 Task: Create a due date automation trigger when advanced on, on the tuesday after a card is due add fields without custom field "Resume" set to a number lower or equal to 1 and greater or equal to 10 at 11:00 AM.
Action: Mouse moved to (1330, 164)
Screenshot: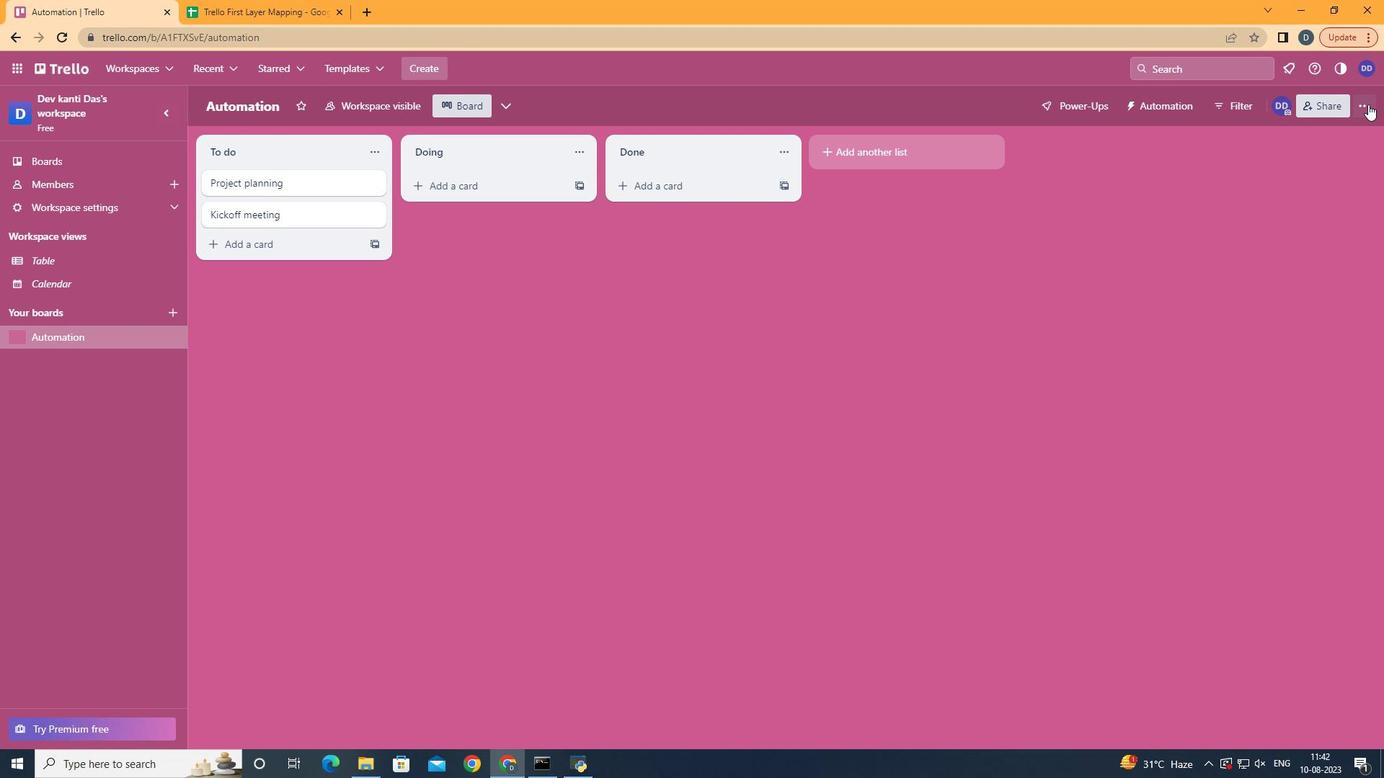 
Action: Mouse pressed left at (1330, 164)
Screenshot: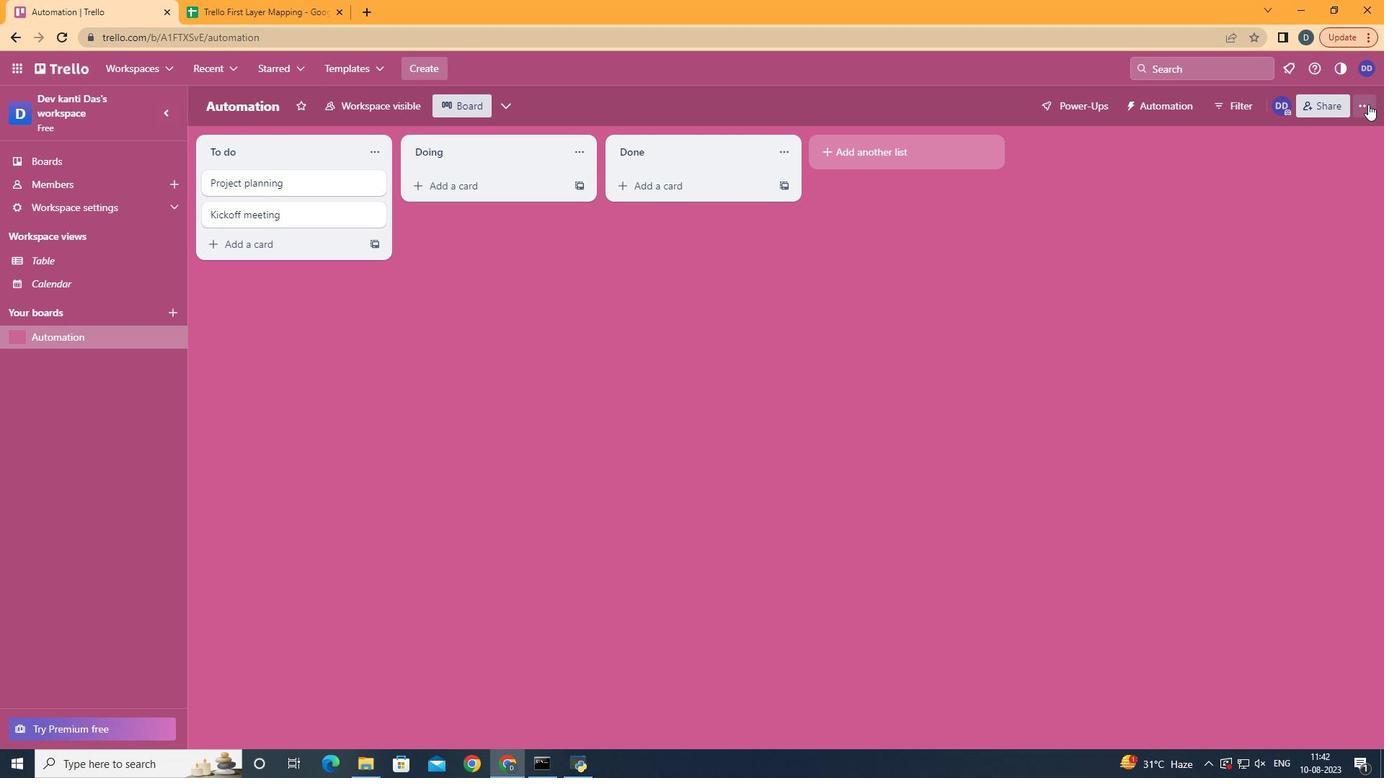 
Action: Mouse moved to (1247, 330)
Screenshot: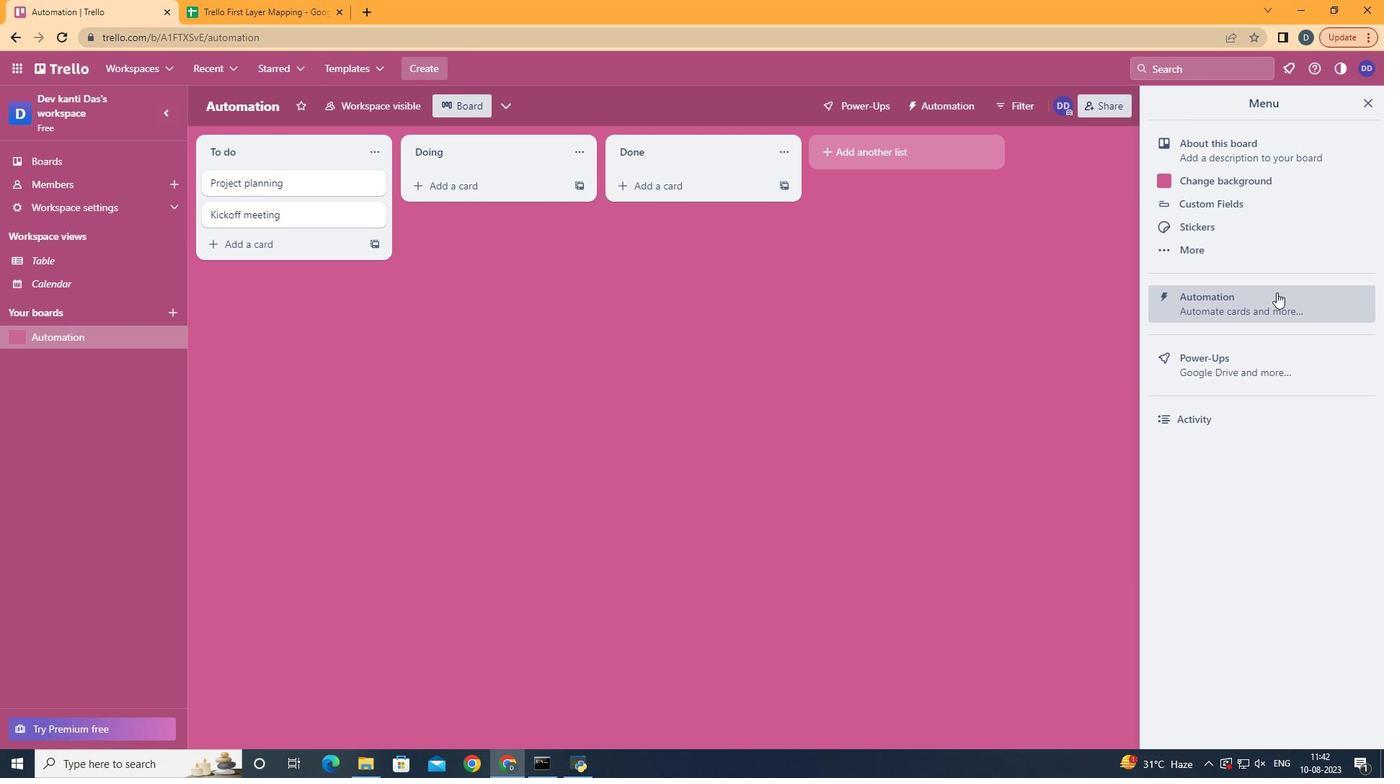 
Action: Mouse pressed left at (1247, 330)
Screenshot: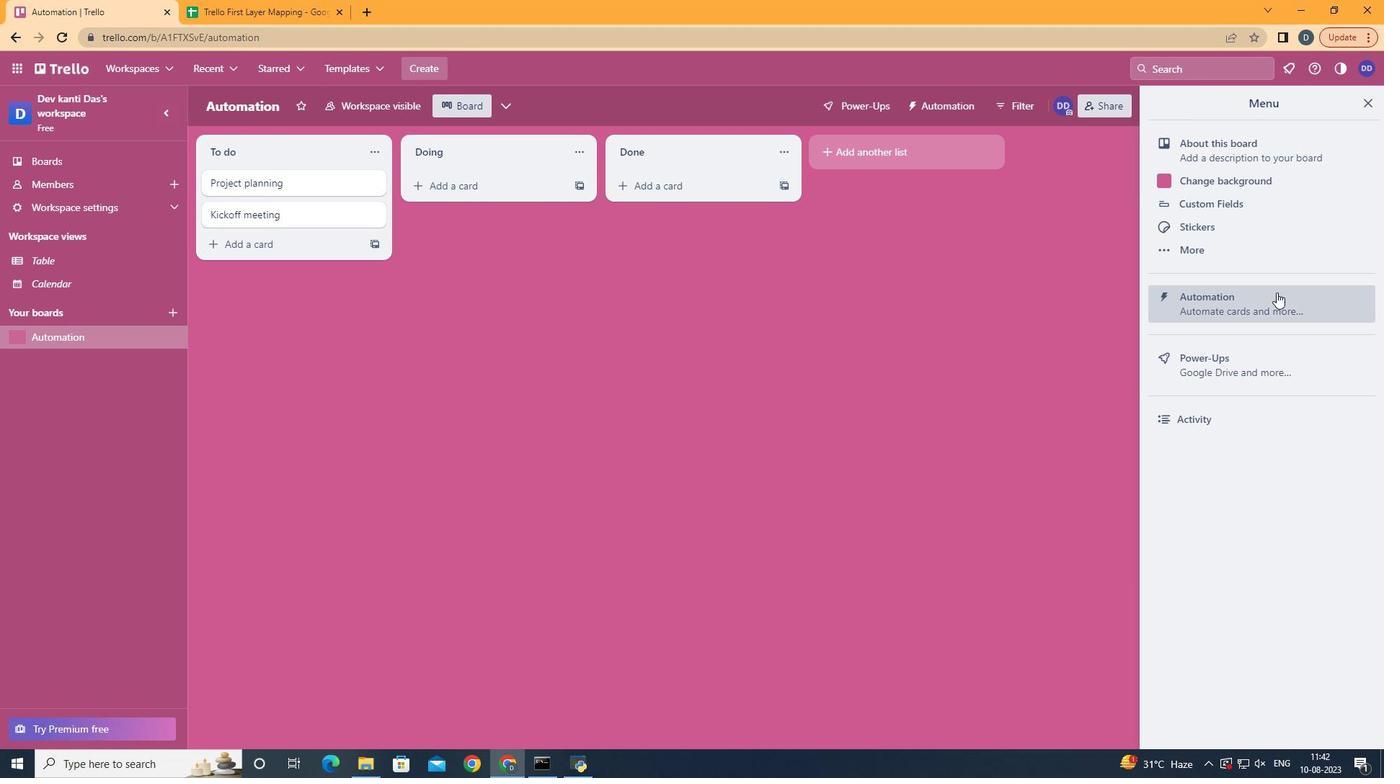 
Action: Mouse moved to (335, 326)
Screenshot: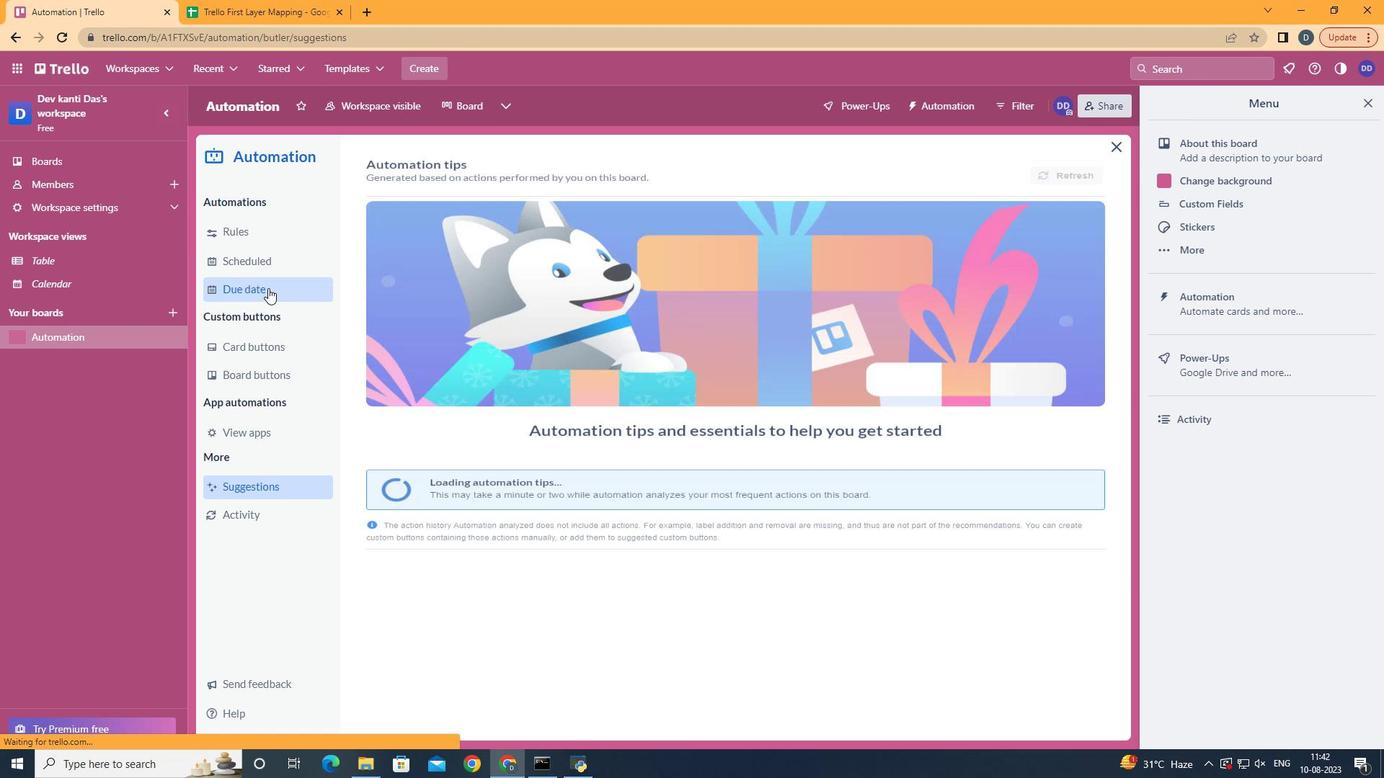 
Action: Mouse pressed left at (335, 326)
Screenshot: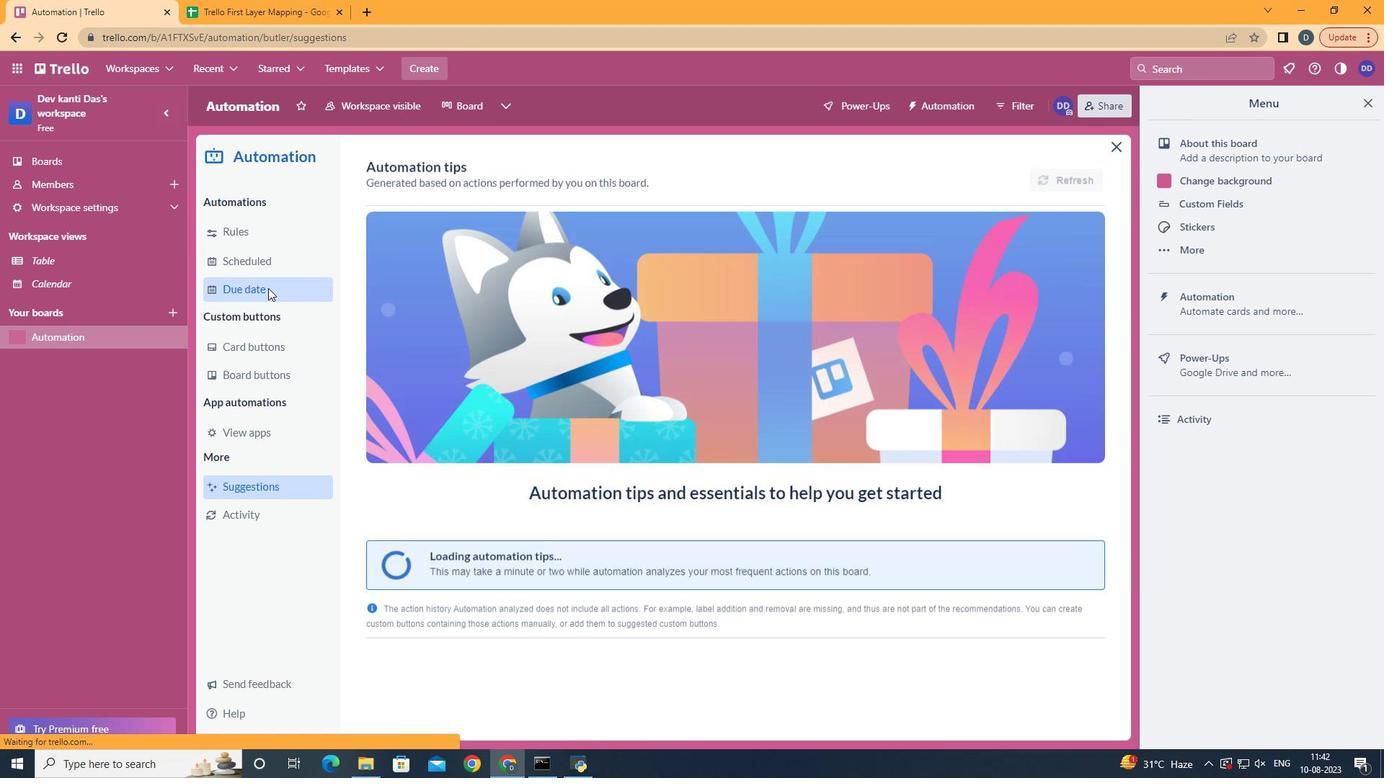 
Action: Mouse moved to (1009, 228)
Screenshot: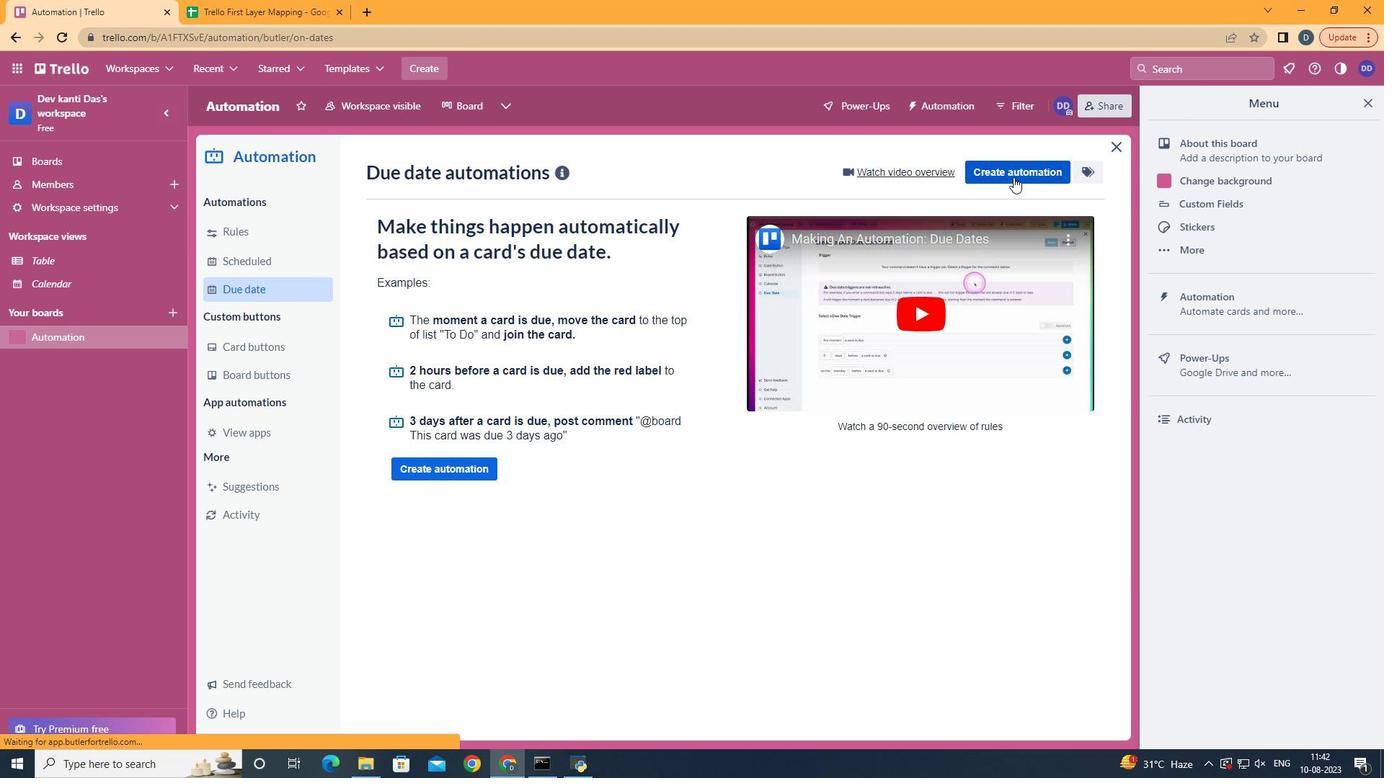 
Action: Mouse pressed left at (1009, 228)
Screenshot: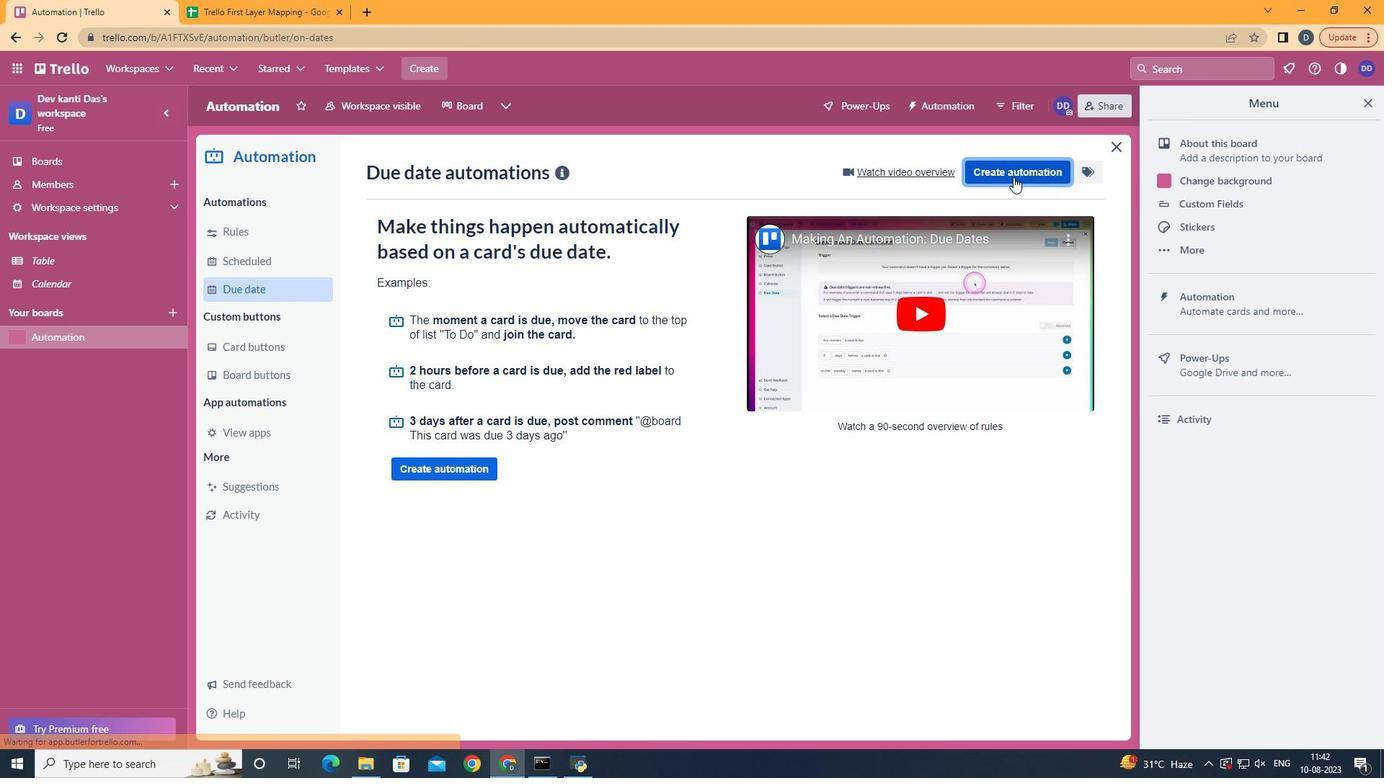 
Action: Mouse moved to (764, 346)
Screenshot: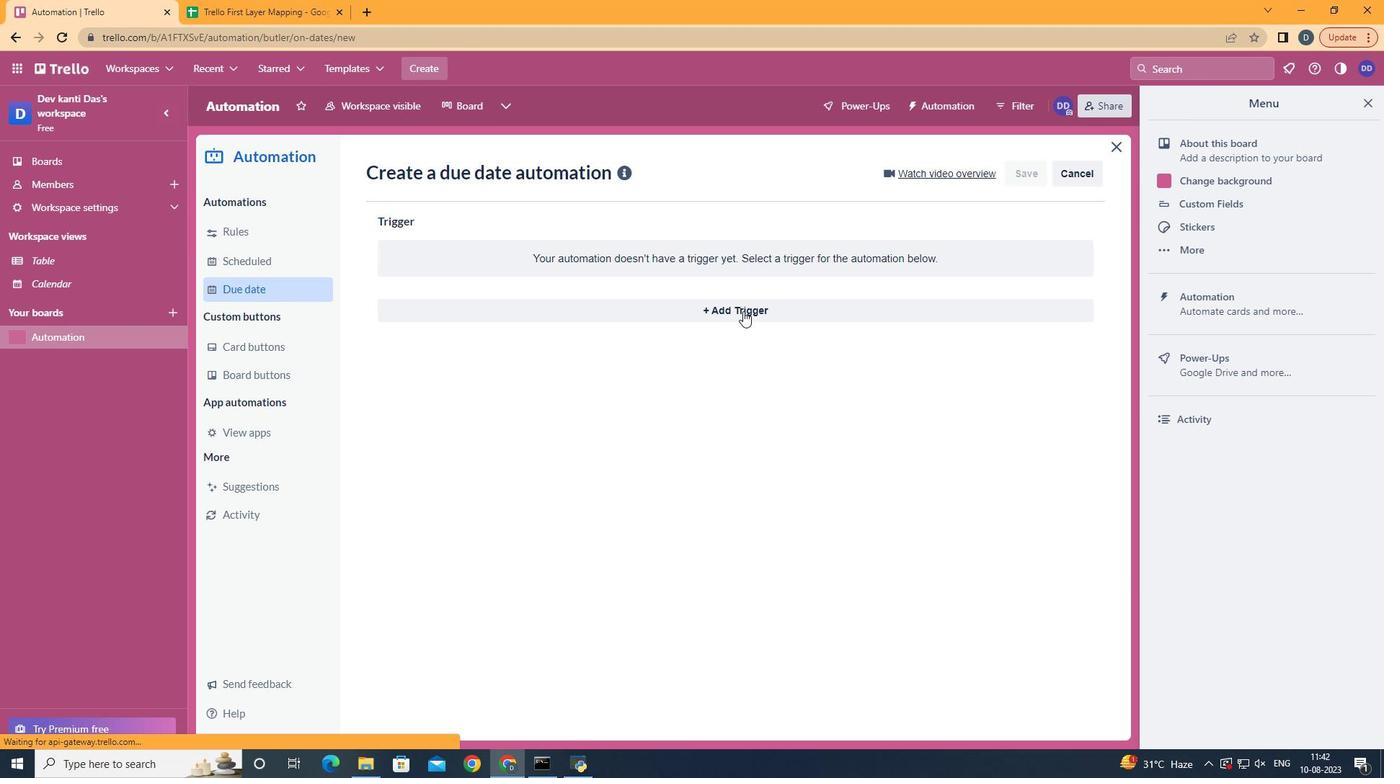 
Action: Mouse pressed left at (764, 346)
Screenshot: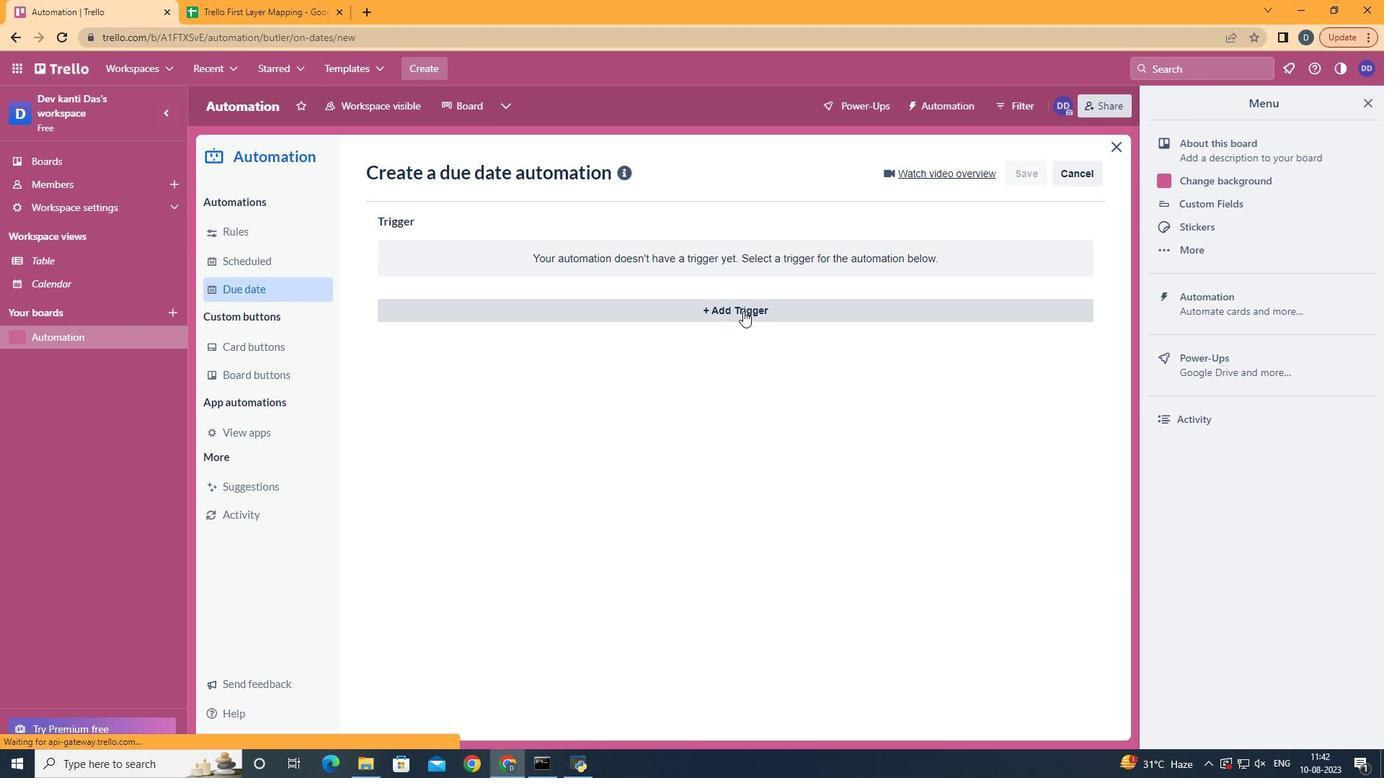 
Action: Mouse moved to (508, 425)
Screenshot: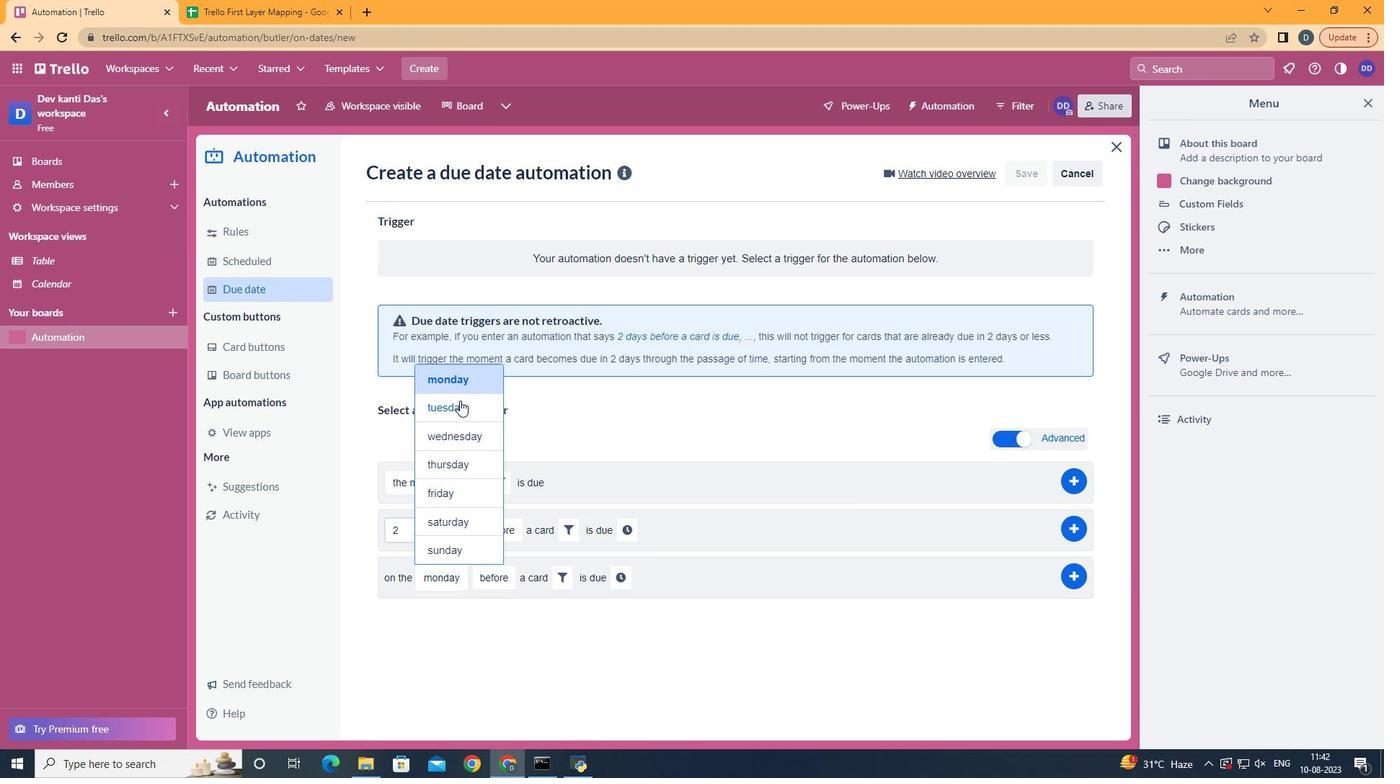 
Action: Mouse pressed left at (508, 425)
Screenshot: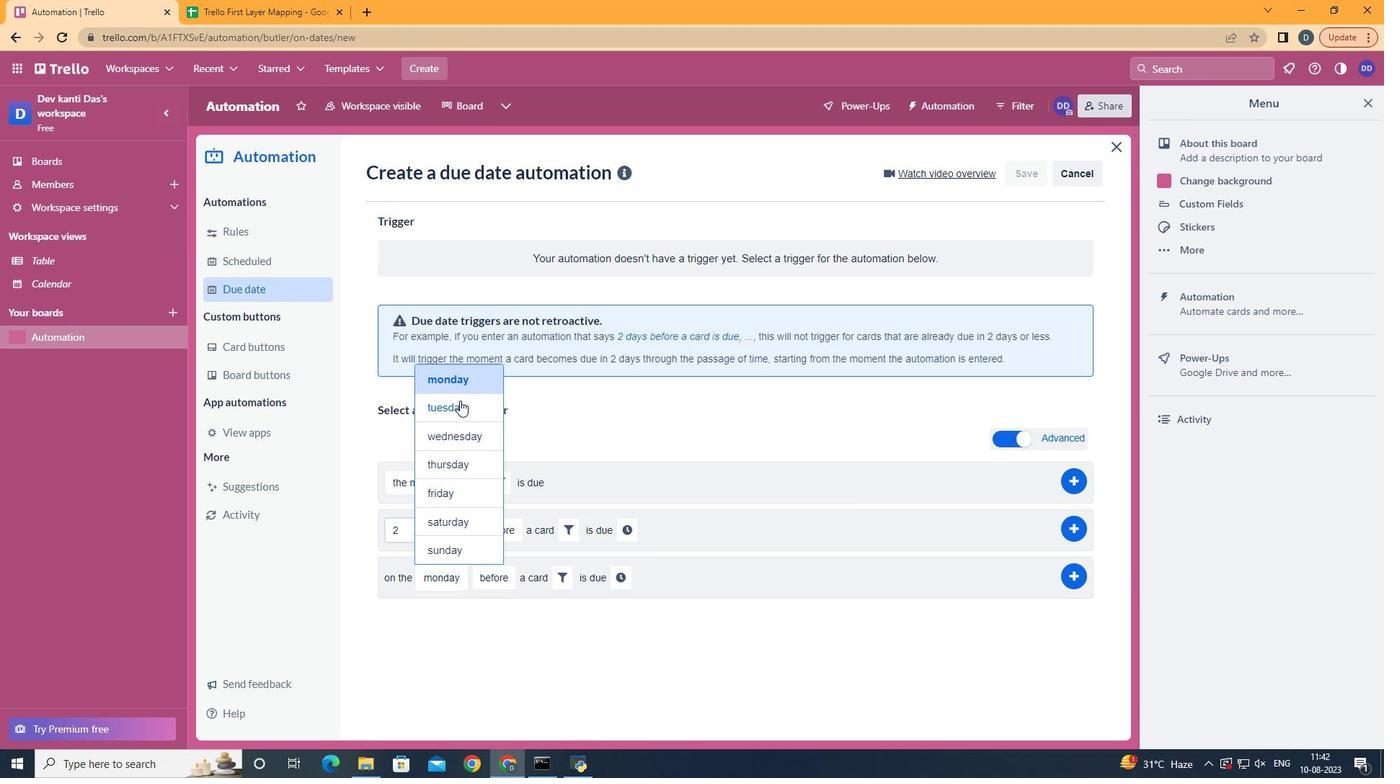 
Action: Mouse moved to (544, 631)
Screenshot: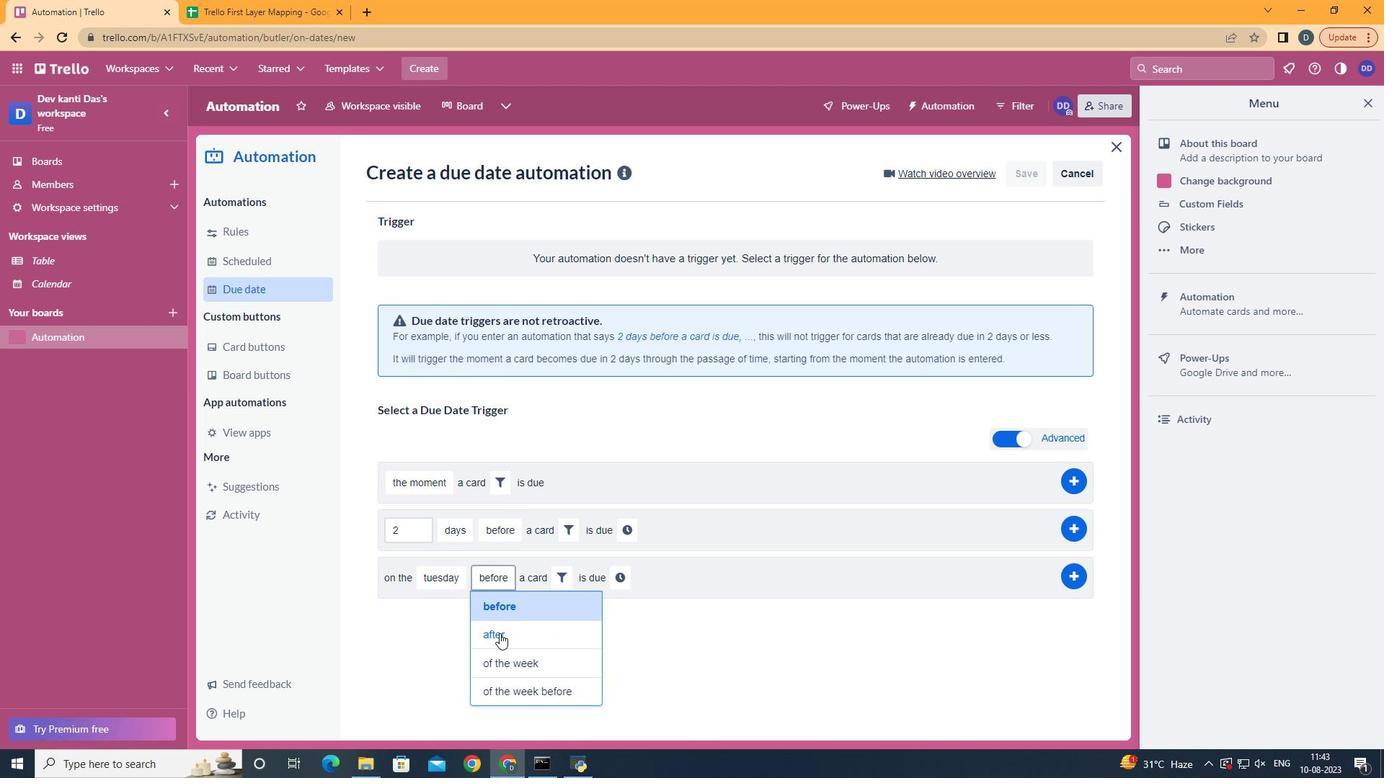 
Action: Mouse pressed left at (544, 631)
Screenshot: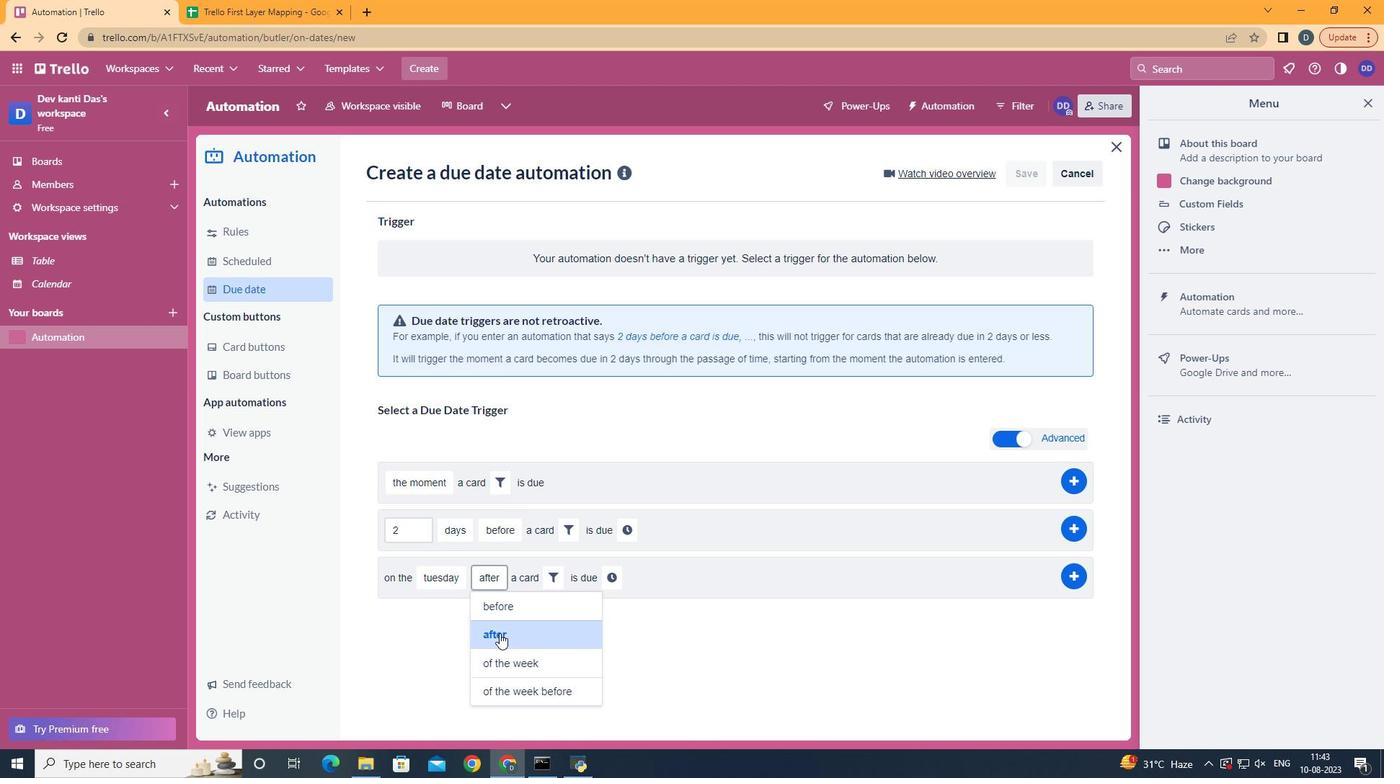 
Action: Mouse moved to (604, 572)
Screenshot: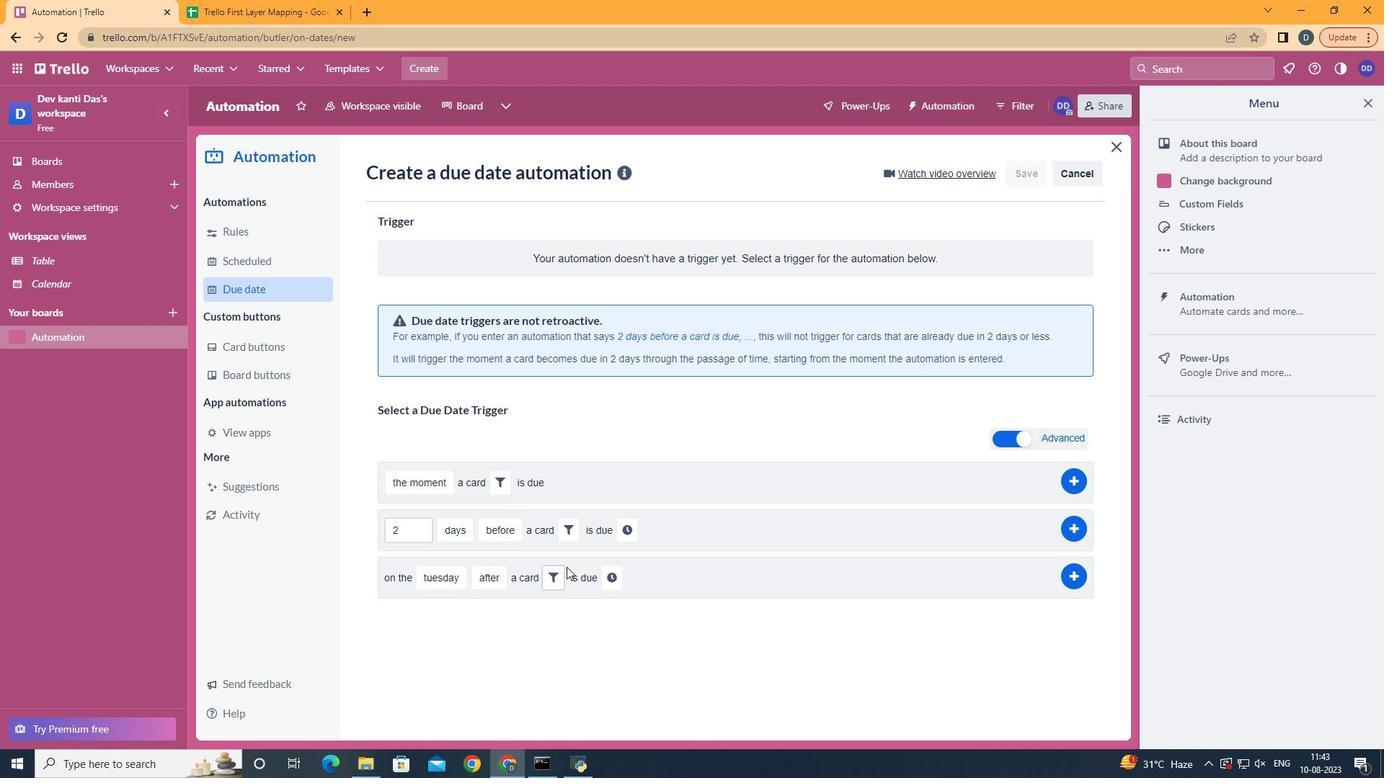 
Action: Mouse pressed left at (604, 572)
Screenshot: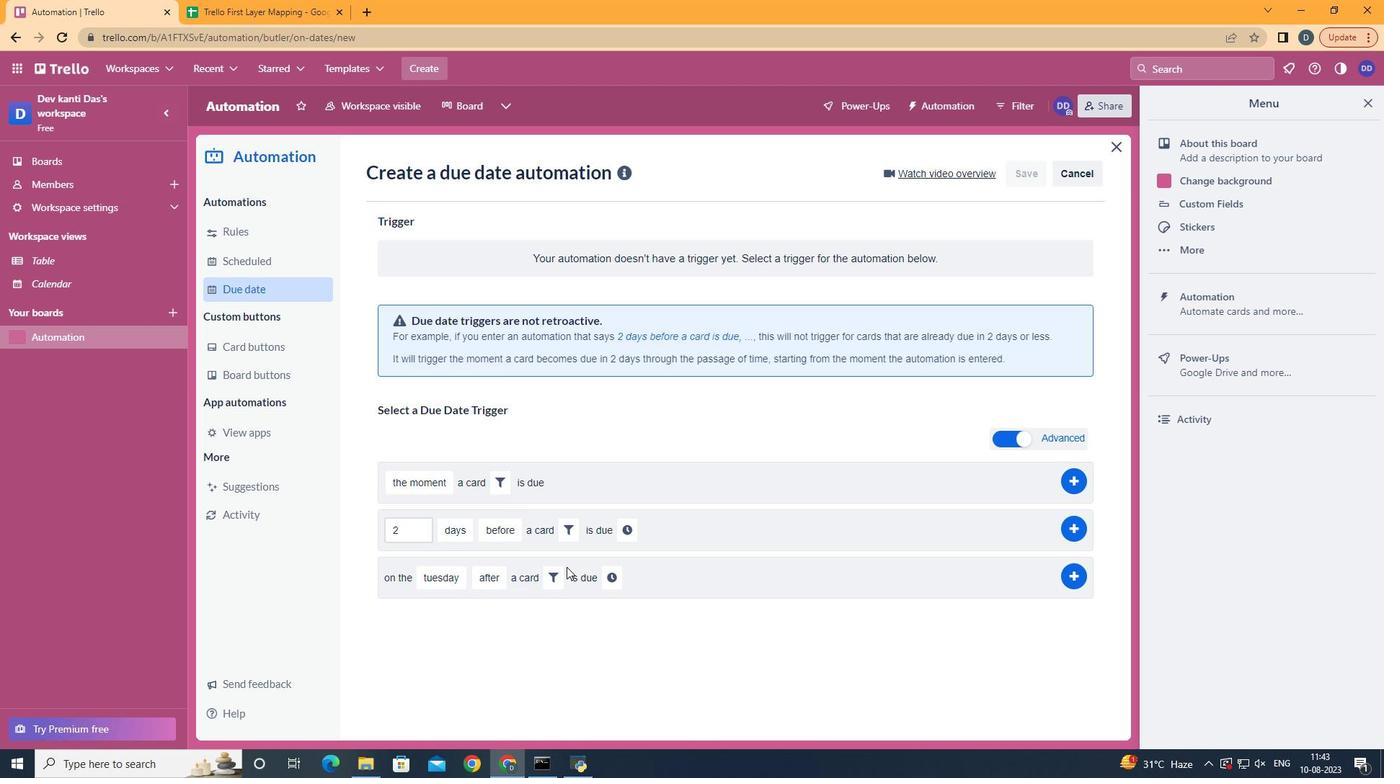 
Action: Mouse moved to (598, 579)
Screenshot: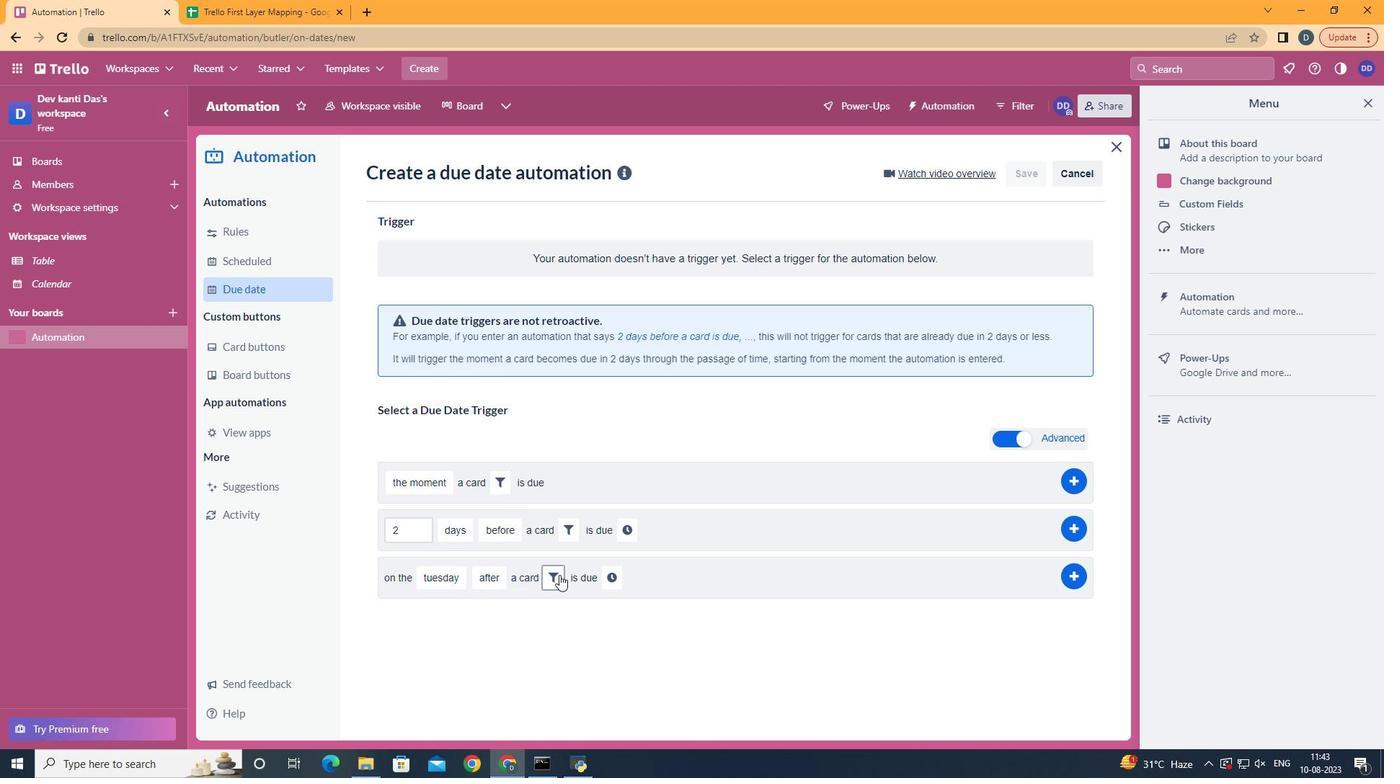 
Action: Mouse pressed left at (598, 579)
Screenshot: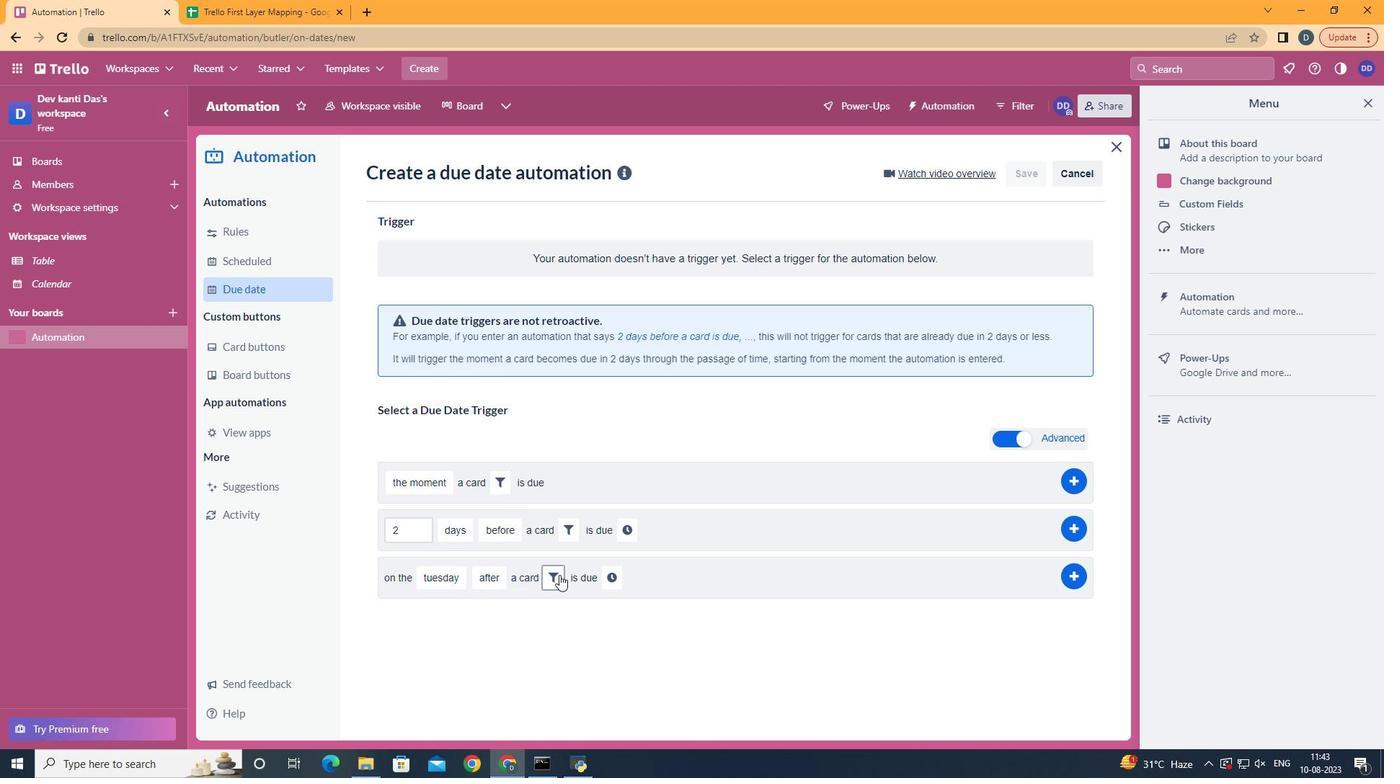 
Action: Mouse moved to (802, 618)
Screenshot: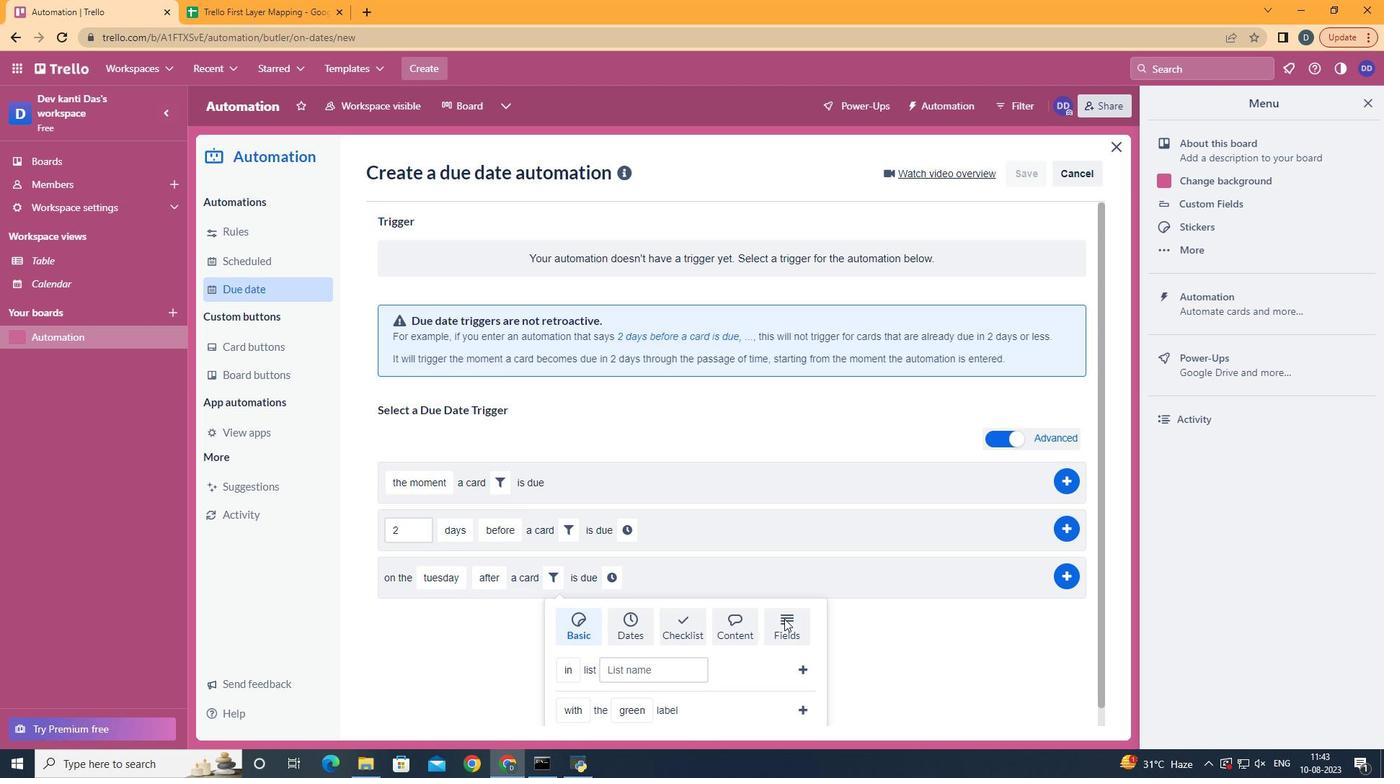 
Action: Mouse pressed left at (802, 618)
Screenshot: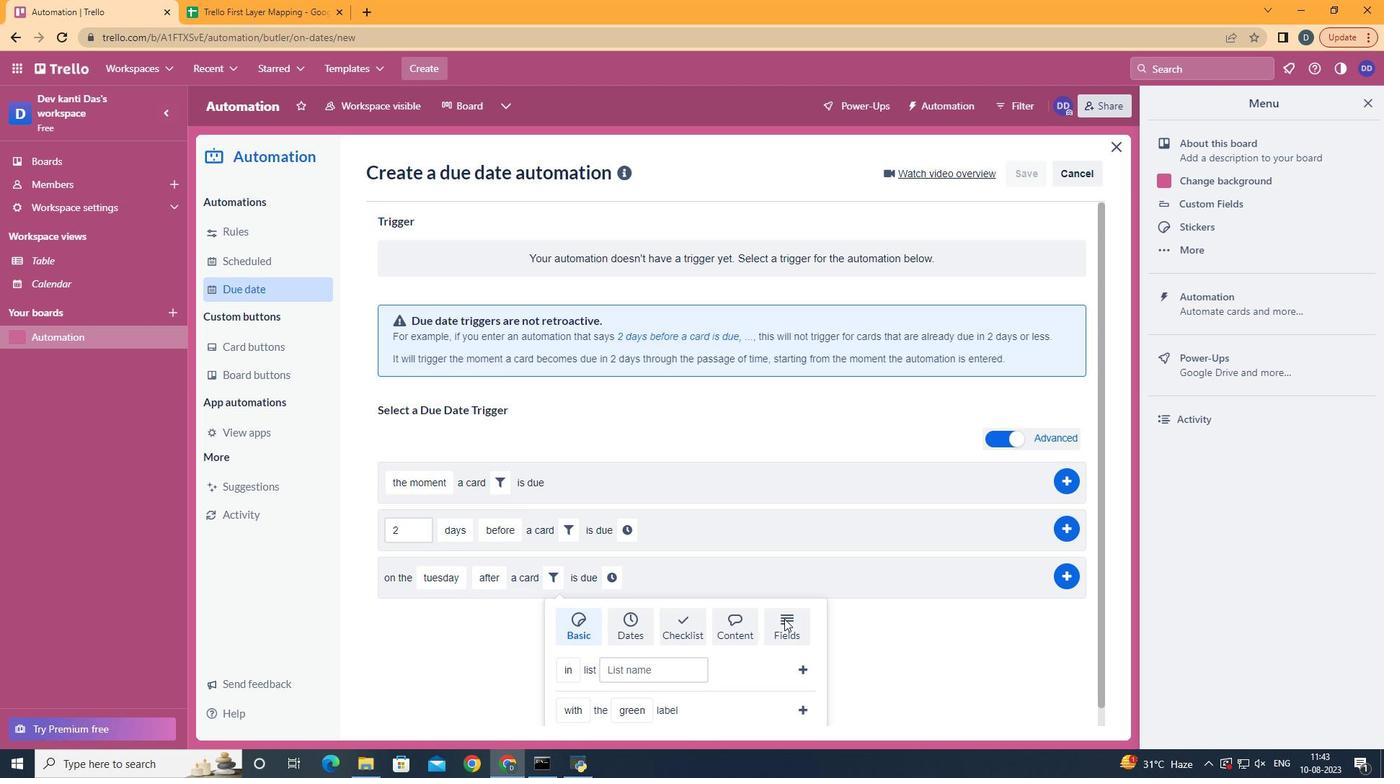 
Action: Mouse scrolled (802, 617) with delta (0, 0)
Screenshot: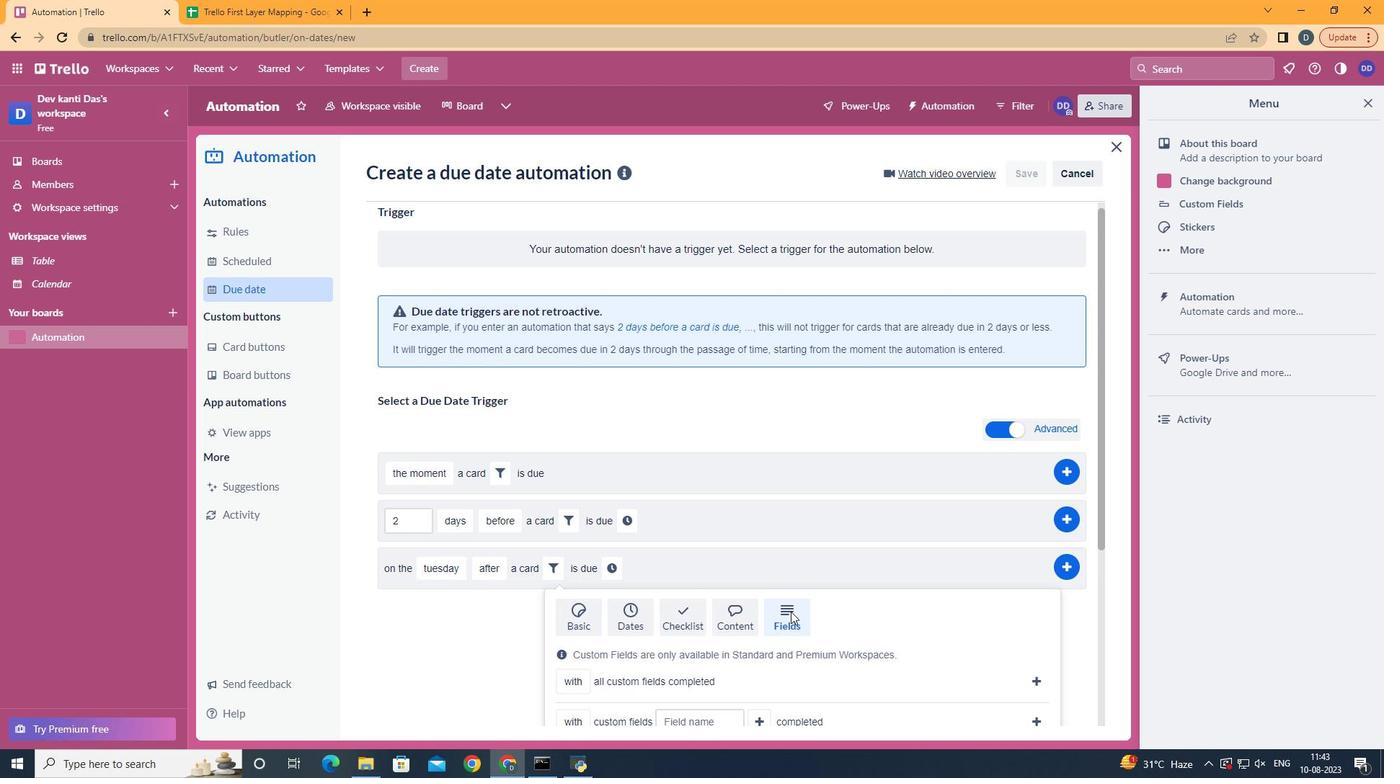 
Action: Mouse scrolled (802, 617) with delta (0, 0)
Screenshot: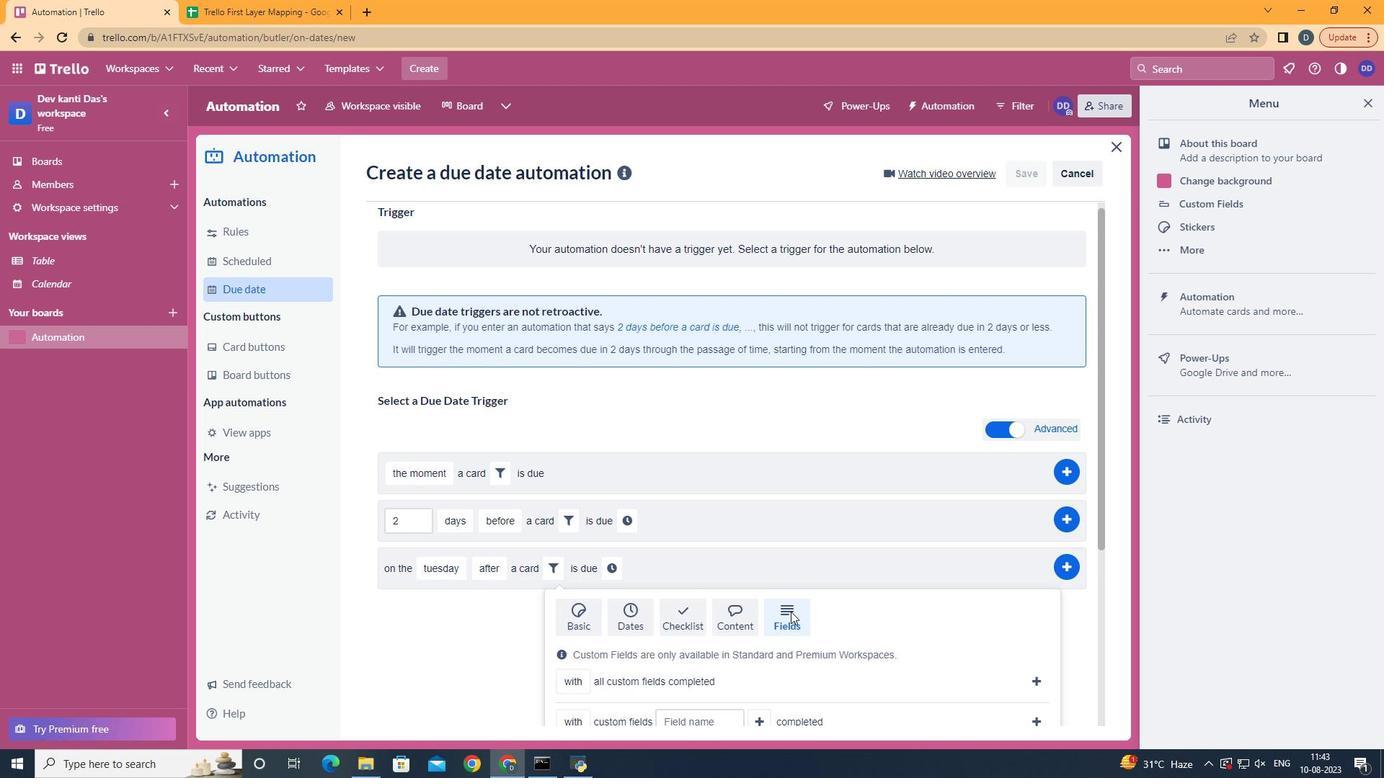
Action: Mouse scrolled (802, 617) with delta (0, 0)
Screenshot: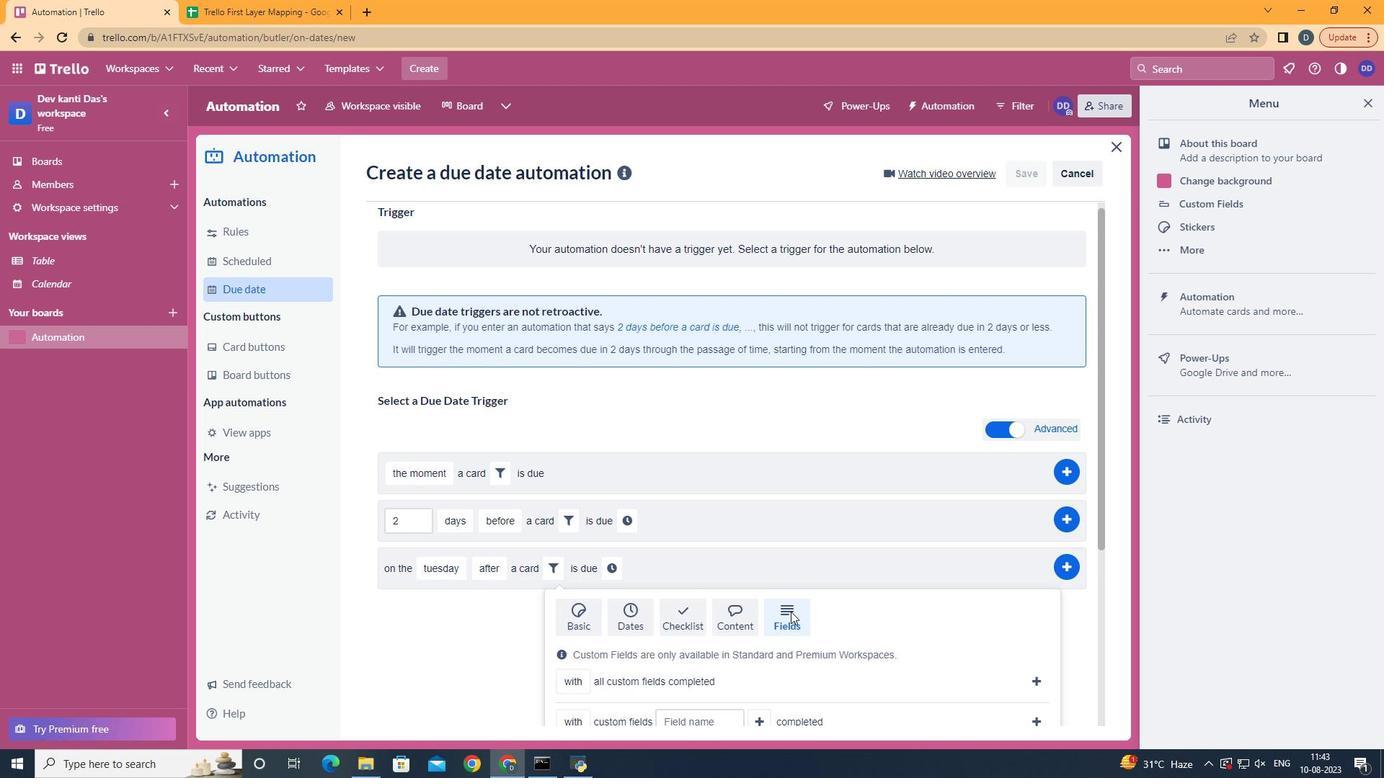 
Action: Mouse scrolled (802, 617) with delta (0, 0)
Screenshot: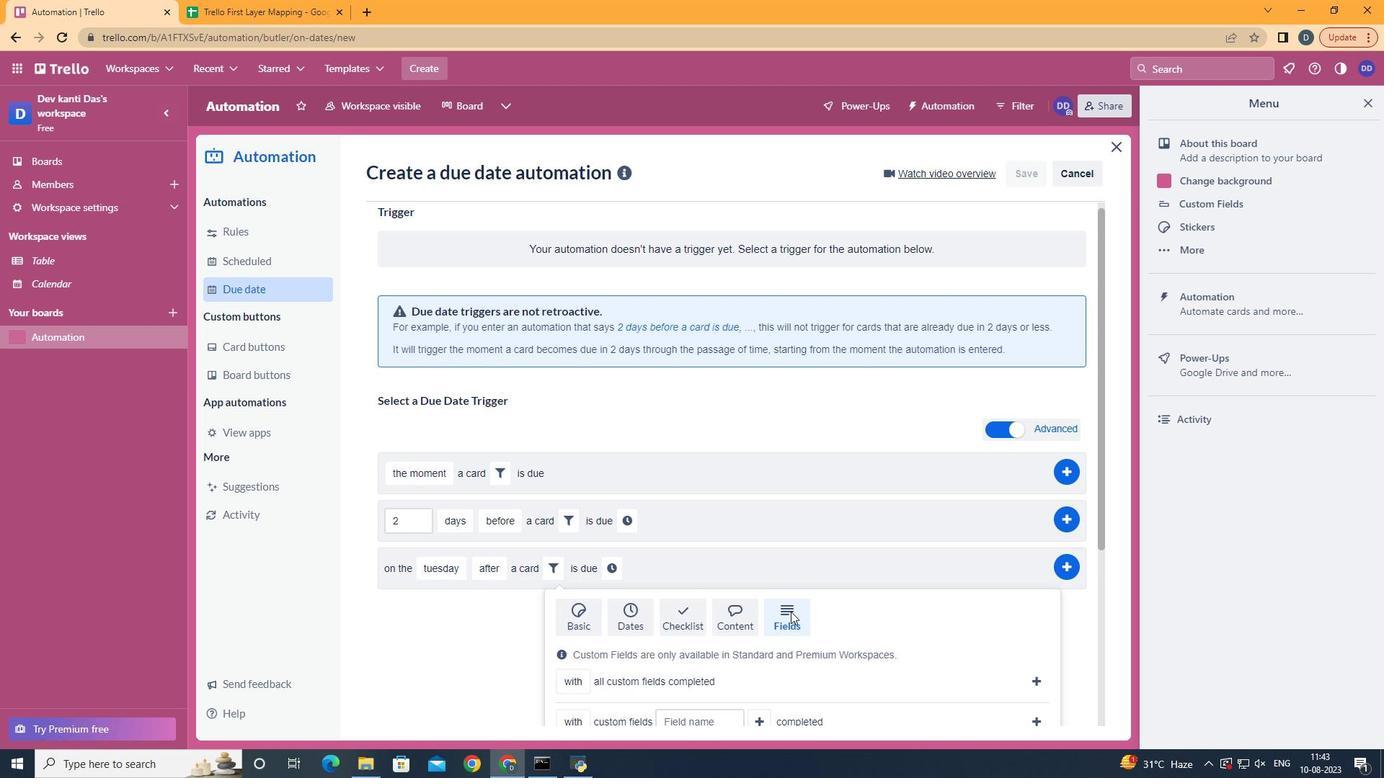 
Action: Mouse scrolled (802, 617) with delta (0, 0)
Screenshot: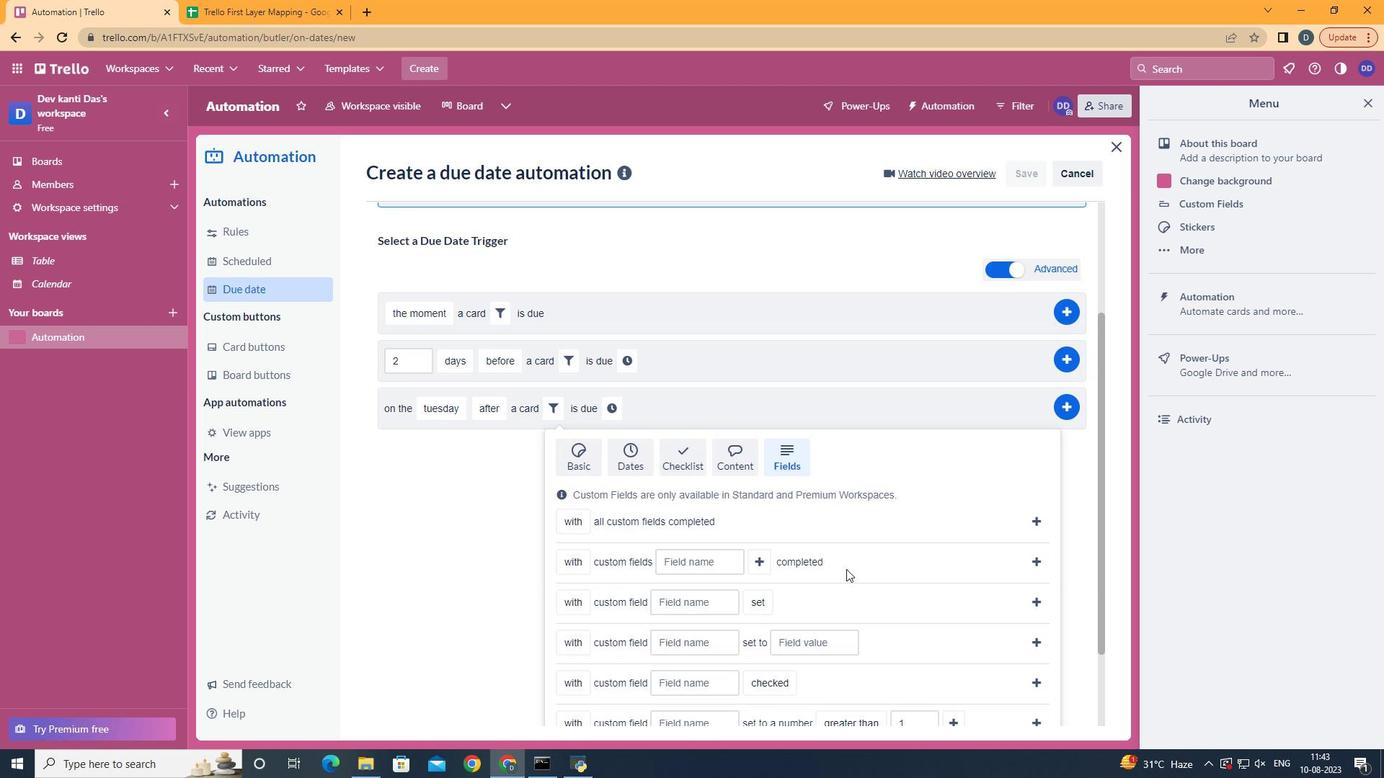 
Action: Mouse moved to (808, 612)
Screenshot: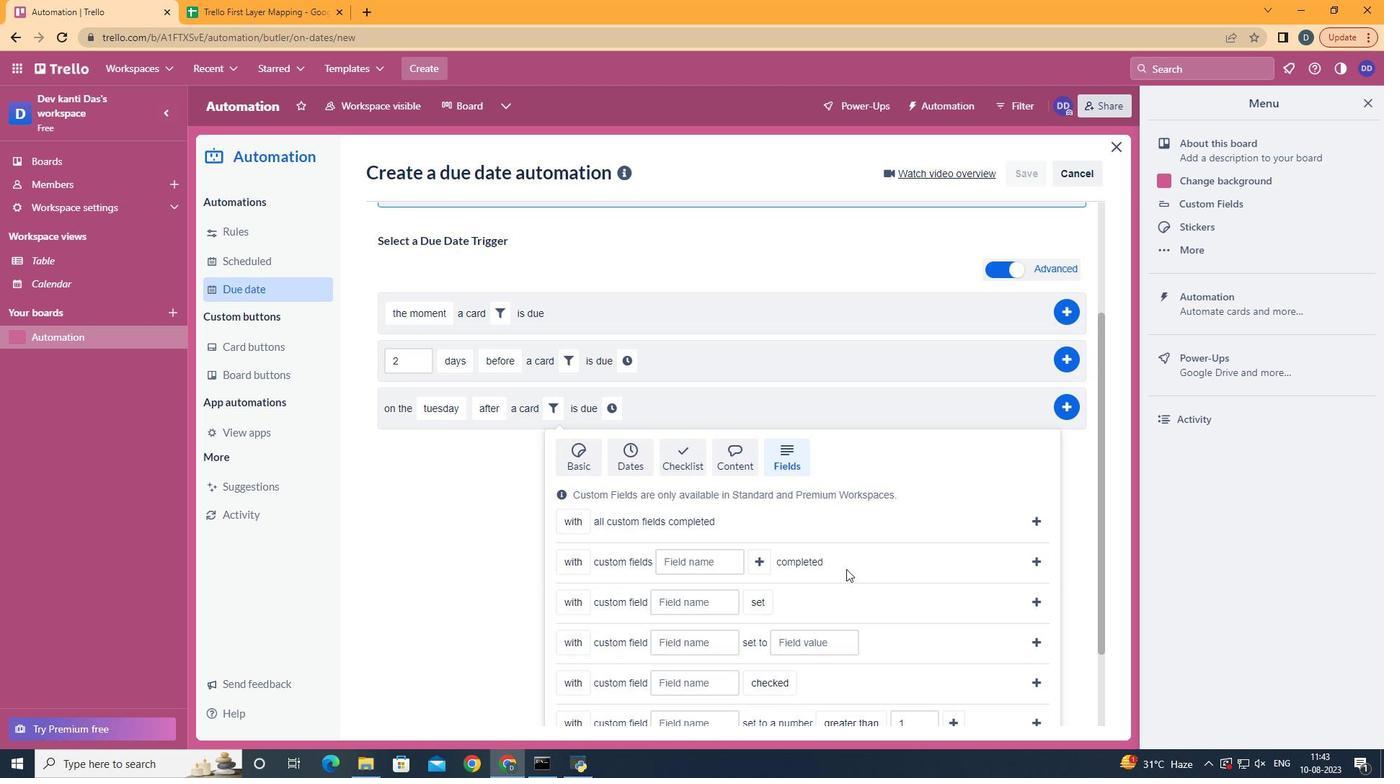 
Action: Mouse scrolled (808, 611) with delta (0, 0)
Screenshot: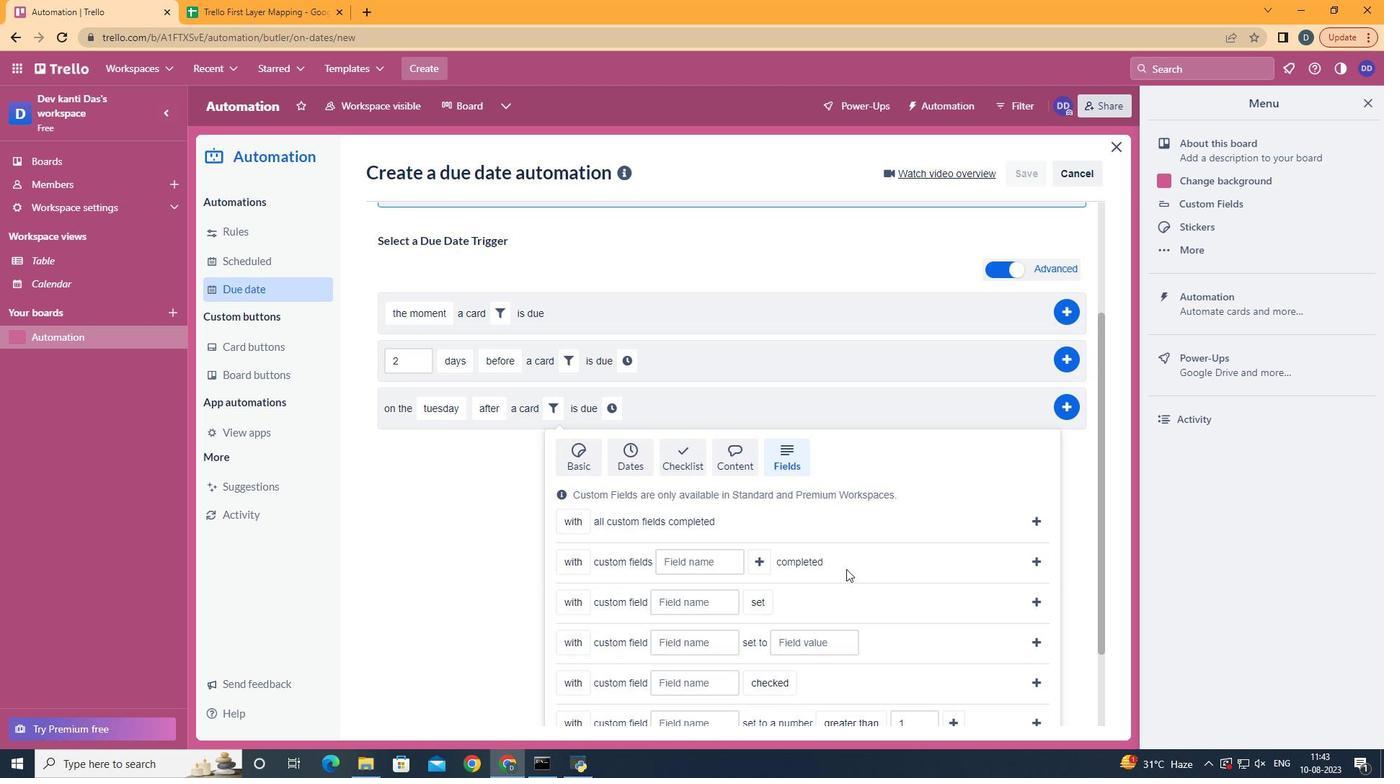 
Action: Mouse moved to (614, 665)
Screenshot: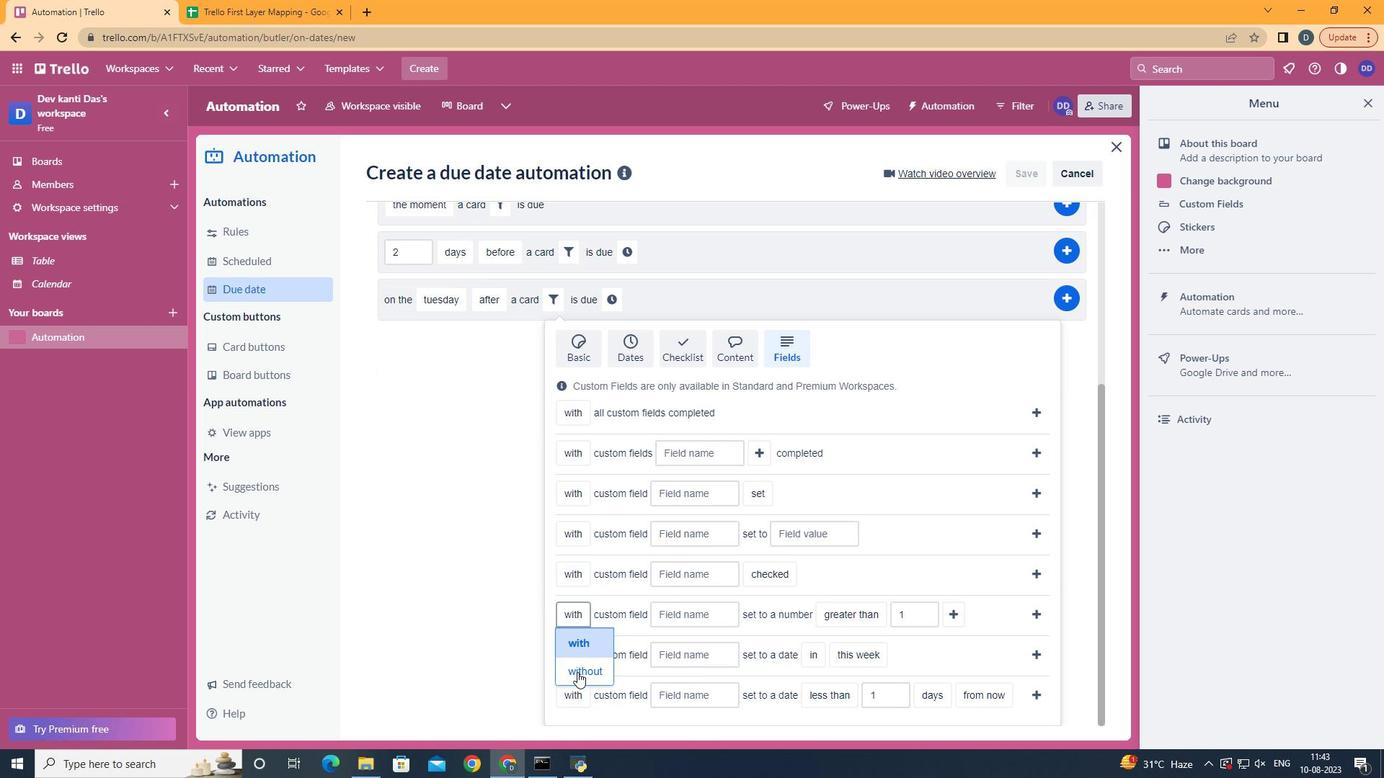 
Action: Mouse pressed left at (614, 665)
Screenshot: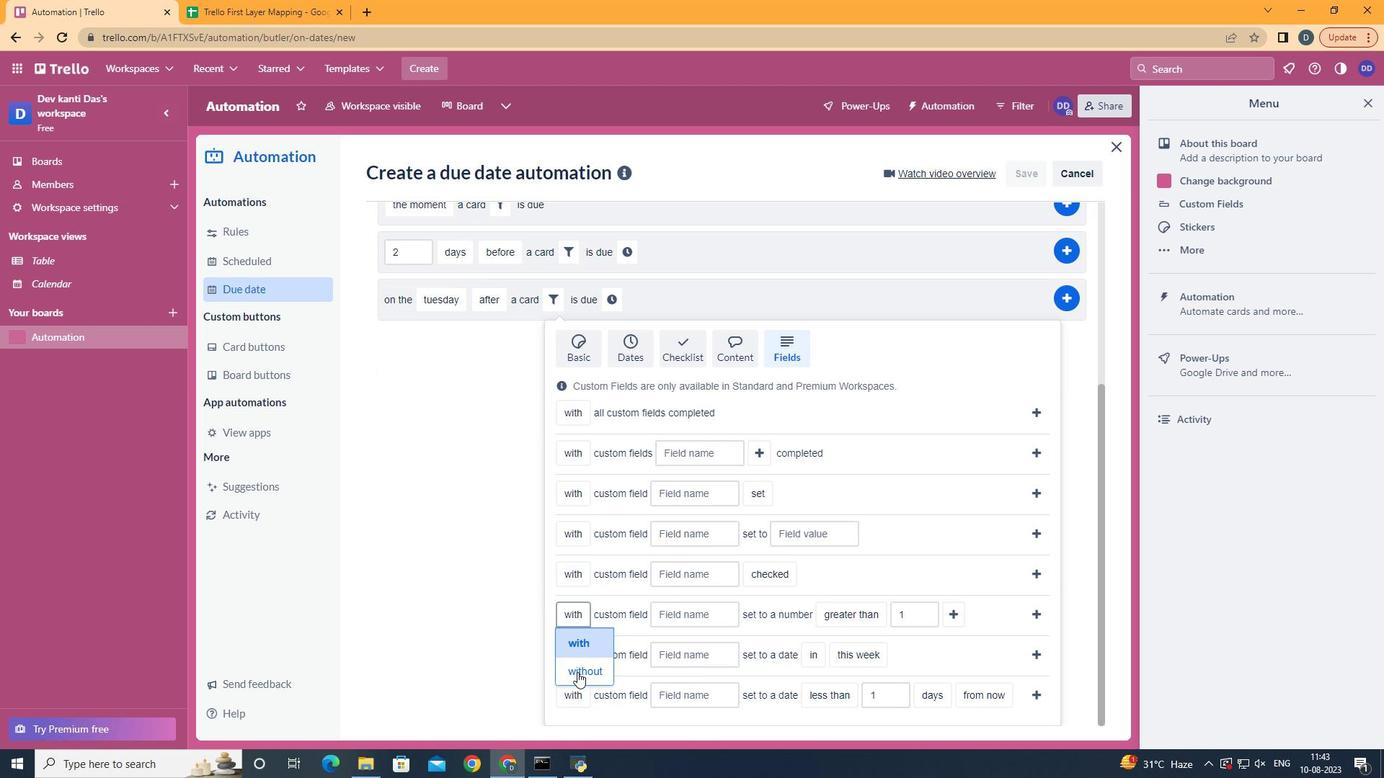 
Action: Mouse moved to (744, 608)
Screenshot: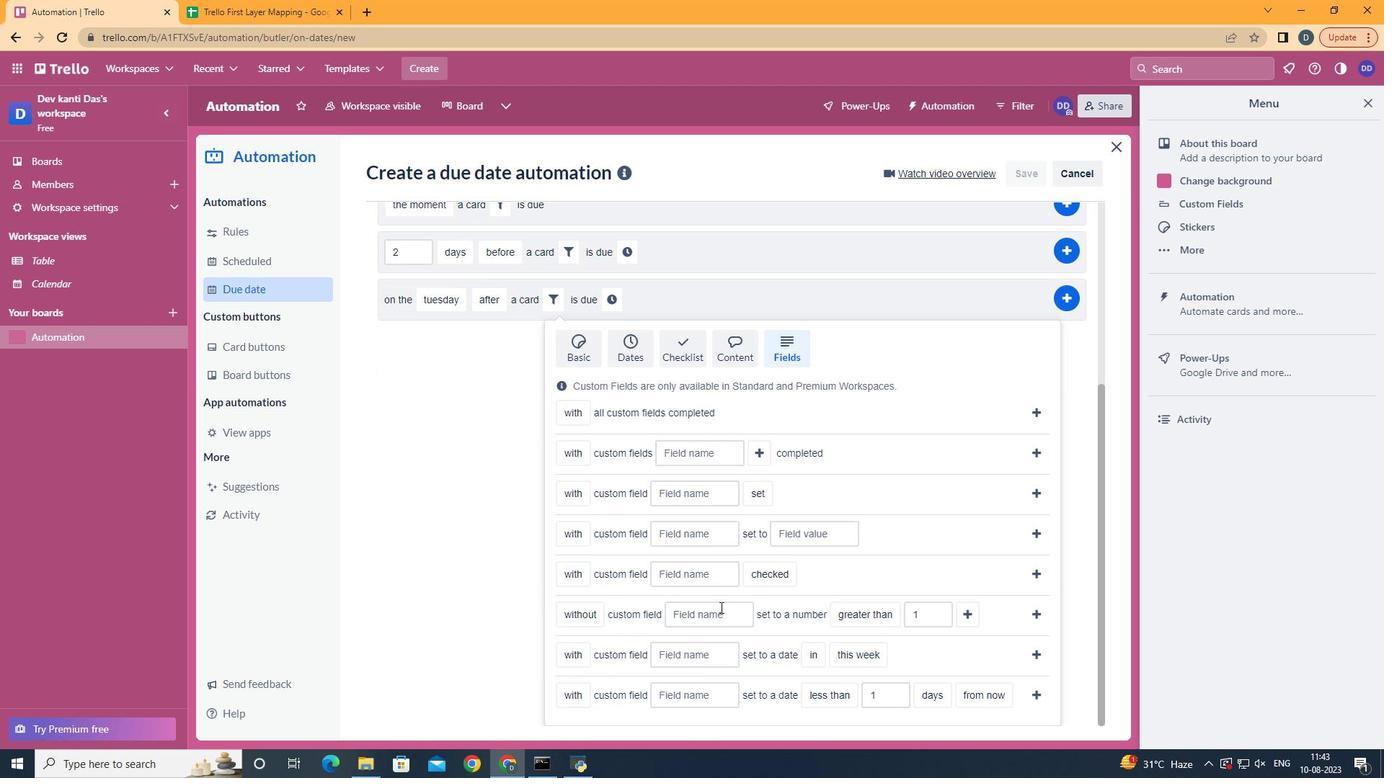 
Action: Mouse pressed left at (744, 608)
Screenshot: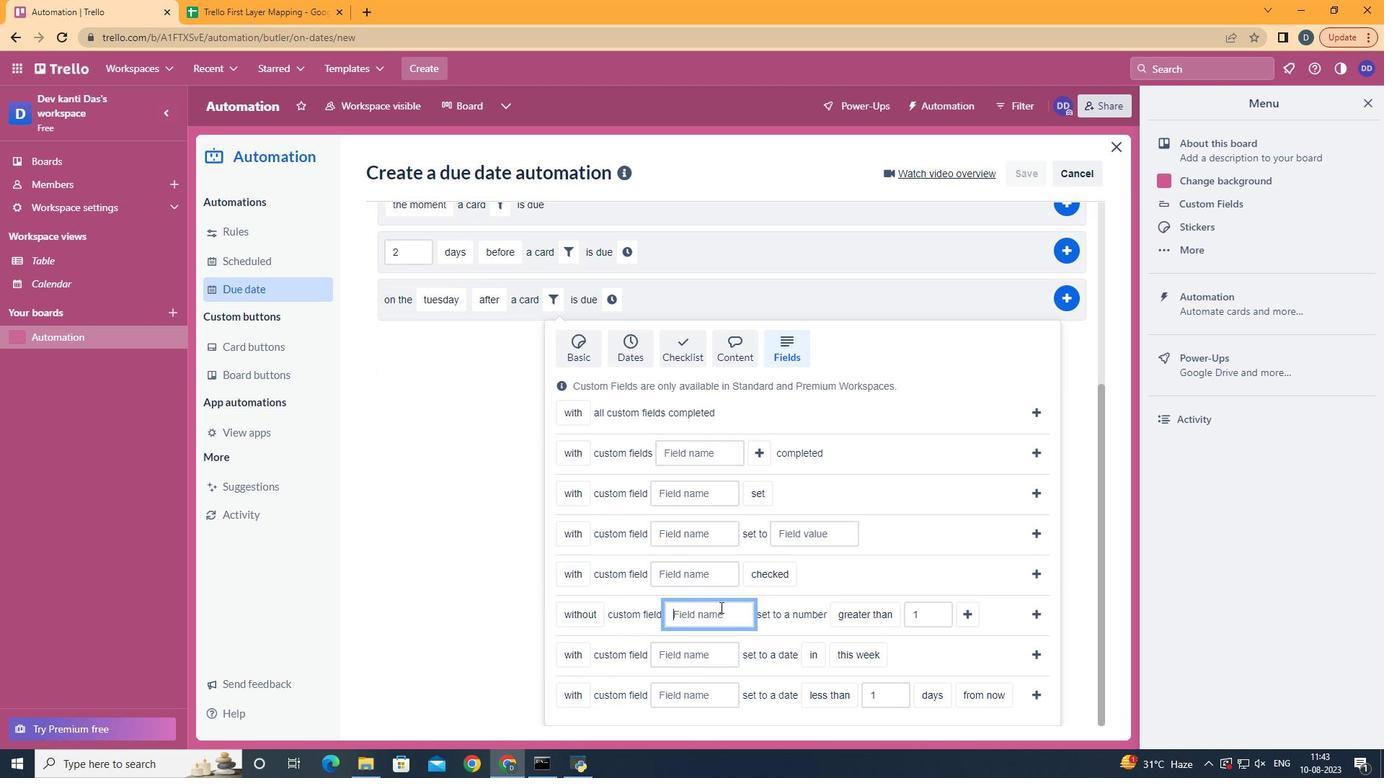 
Action: Key pressed <Key.shift>Resume
Screenshot: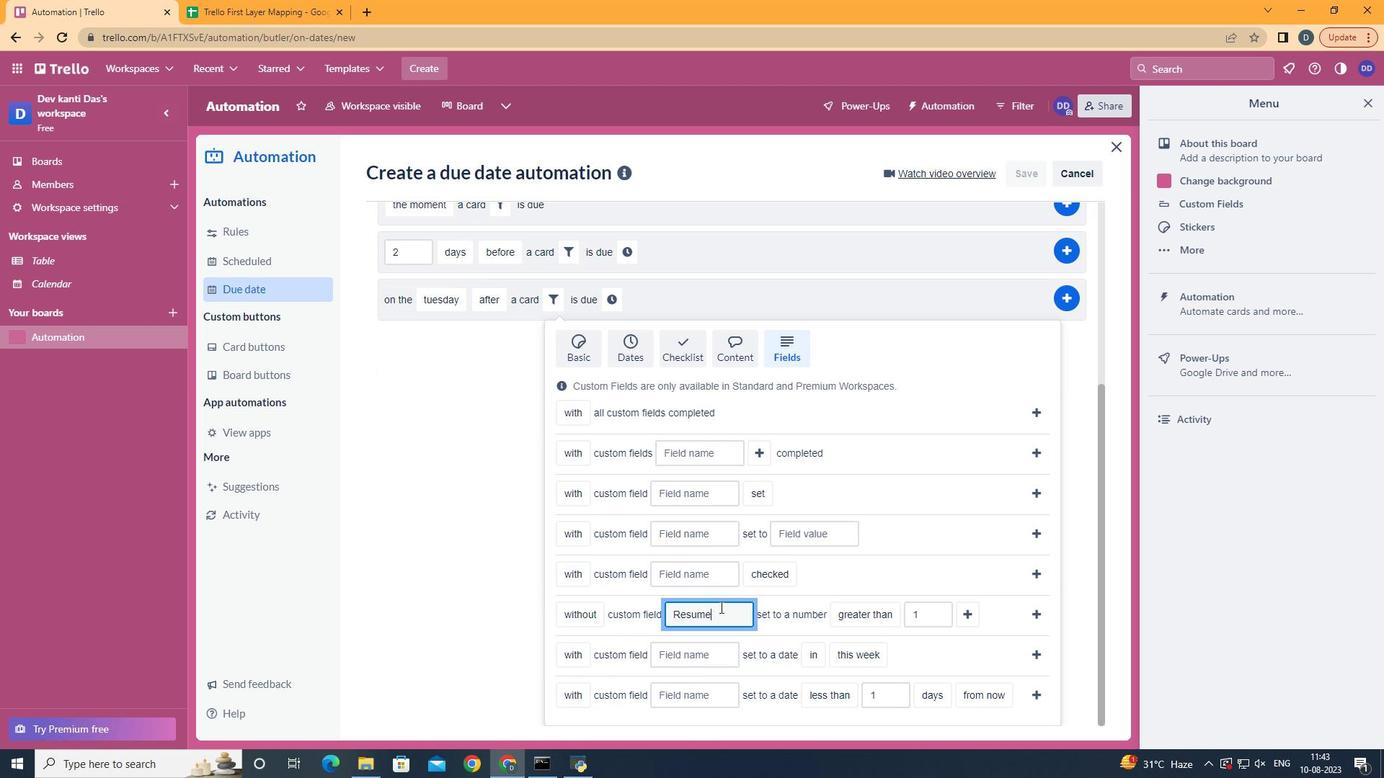 
Action: Mouse moved to (882, 600)
Screenshot: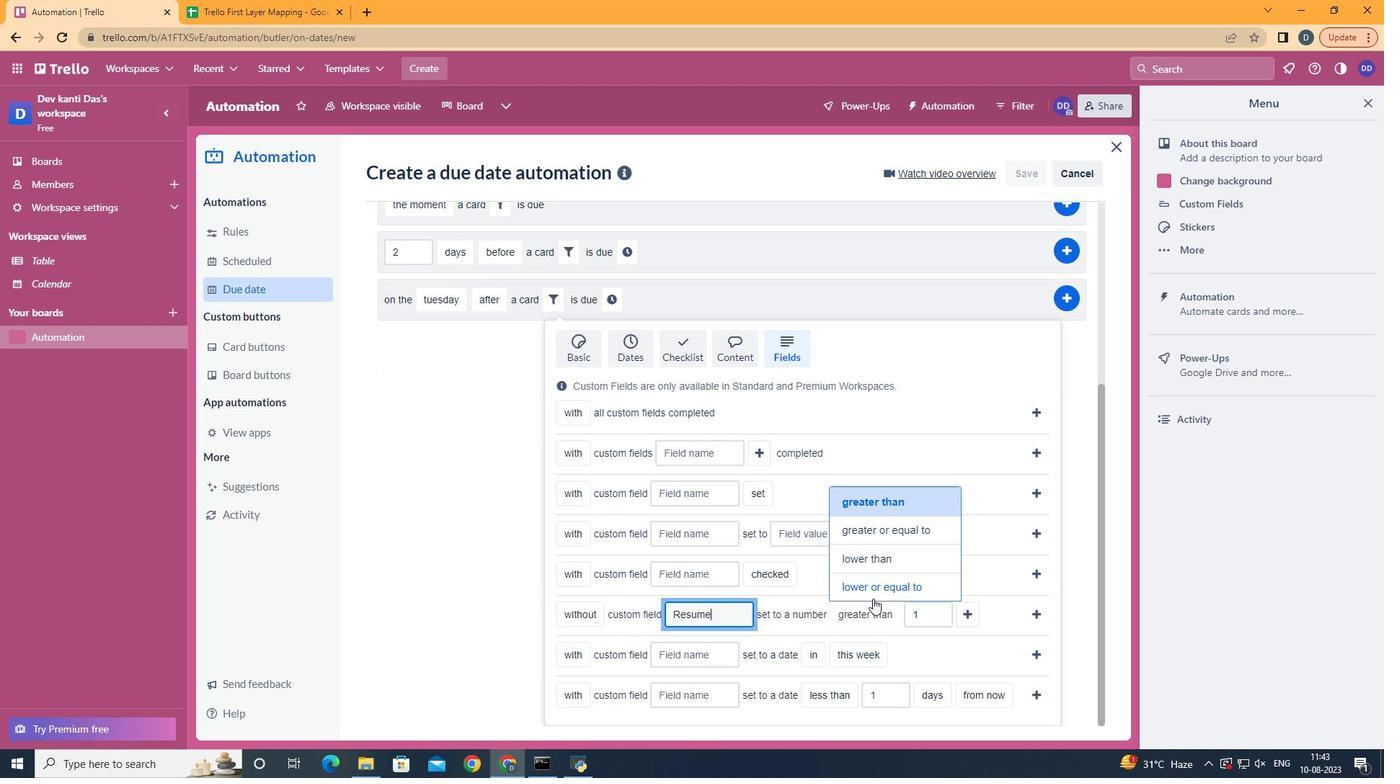 
Action: Mouse pressed left at (882, 600)
Screenshot: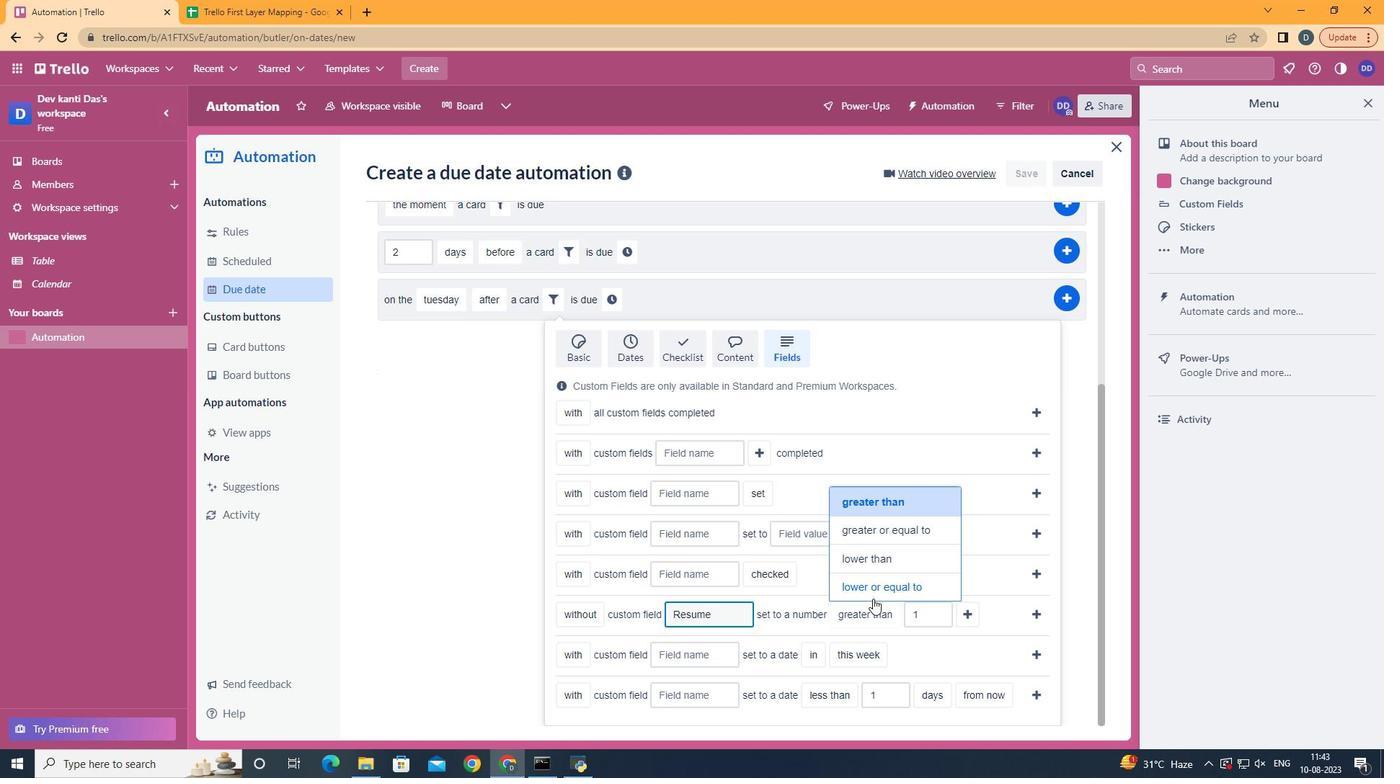 
Action: Mouse moved to (978, 613)
Screenshot: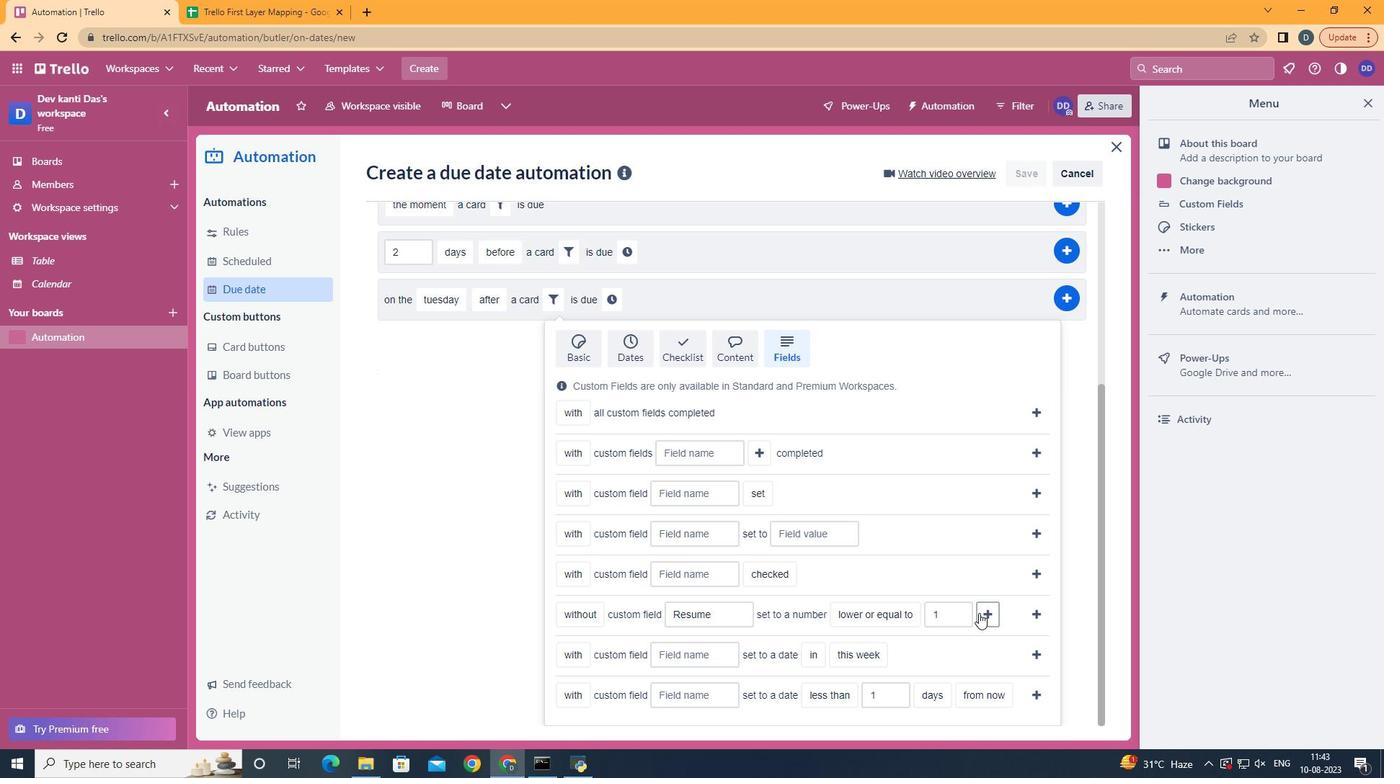 
Action: Mouse pressed left at (978, 613)
Screenshot: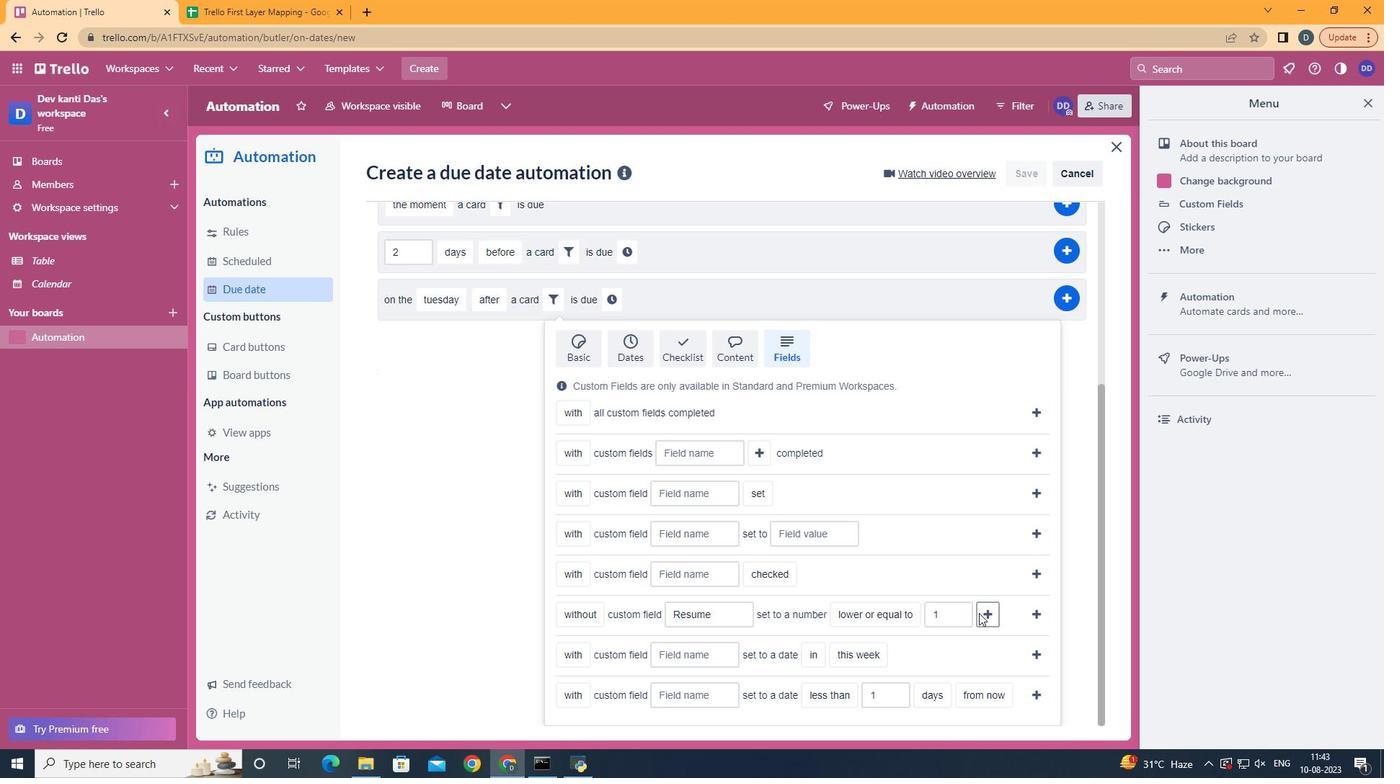 
Action: Mouse moved to (664, 620)
Screenshot: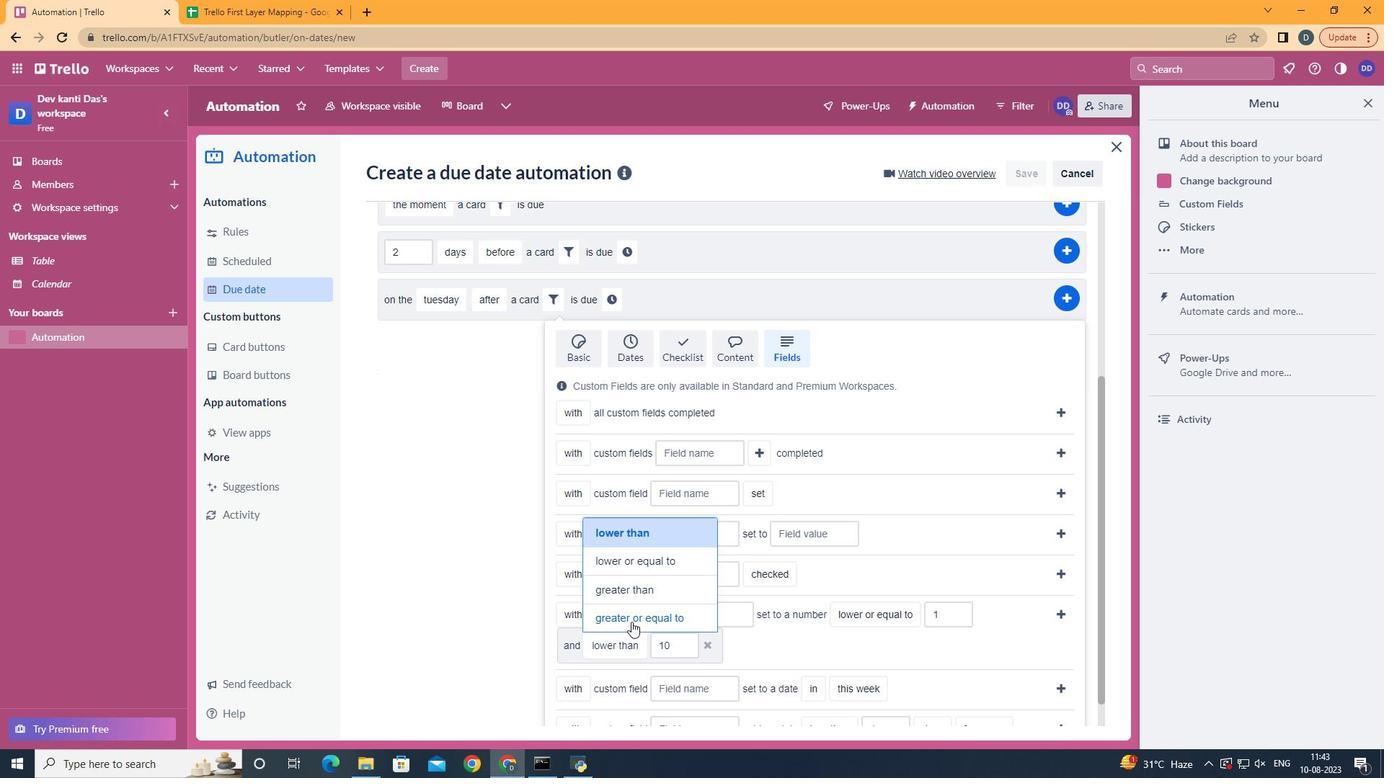 
Action: Mouse pressed left at (664, 620)
Screenshot: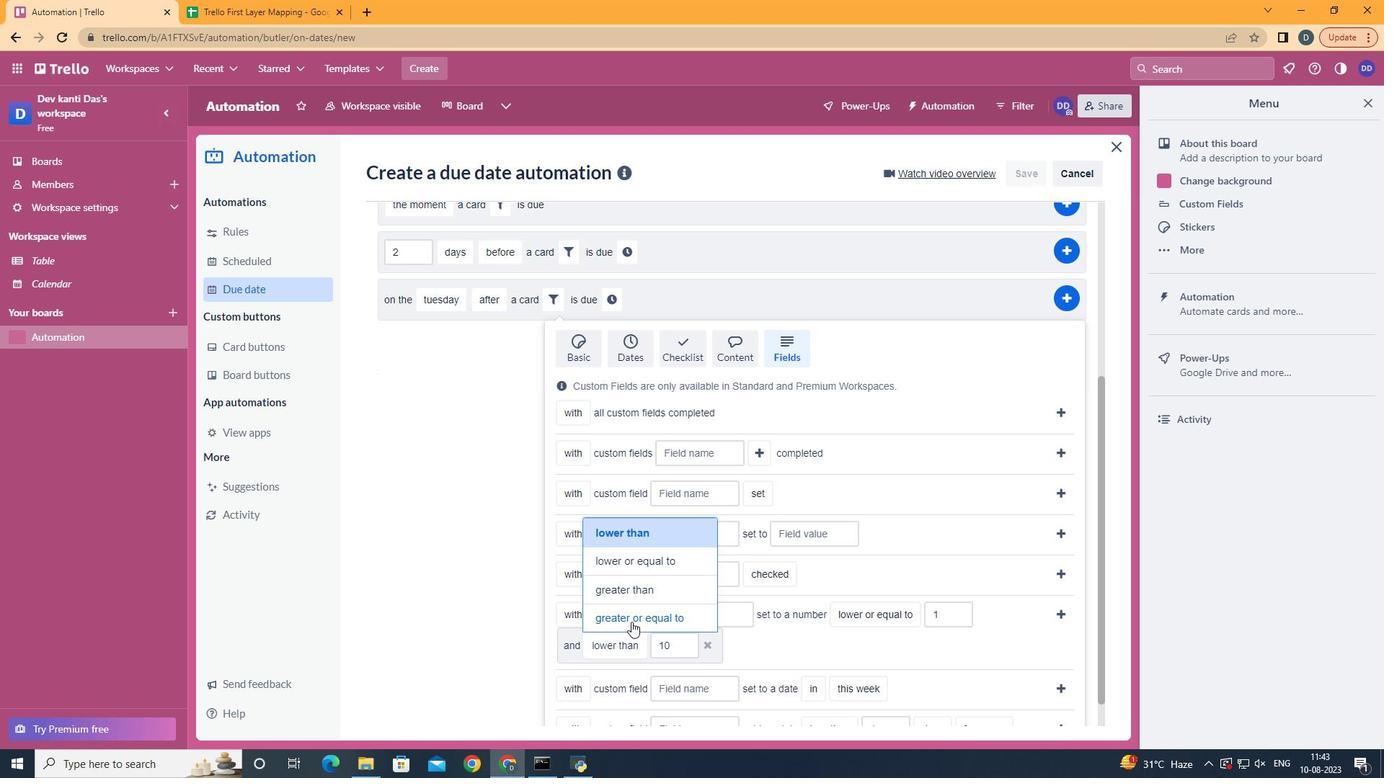 
Action: Mouse moved to (1048, 617)
Screenshot: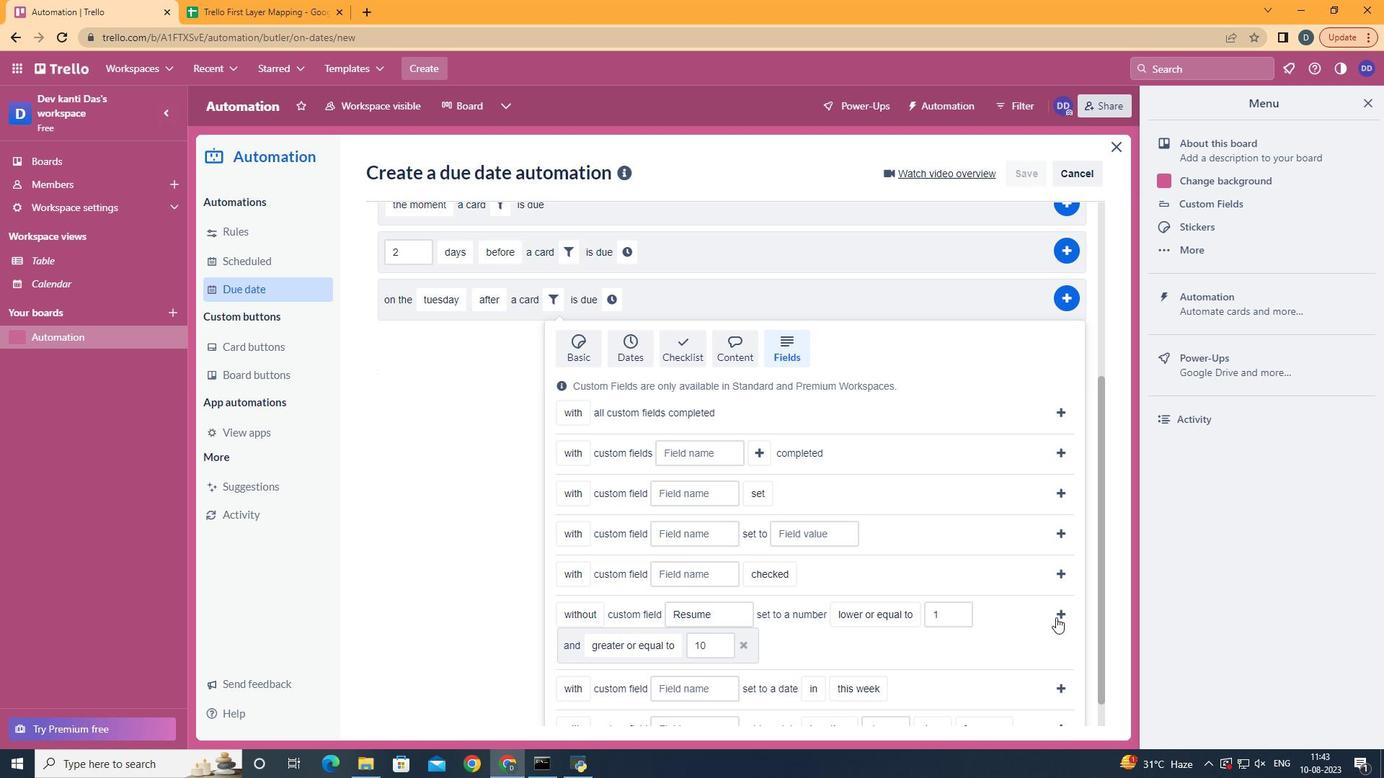 
Action: Mouse pressed left at (1048, 617)
Screenshot: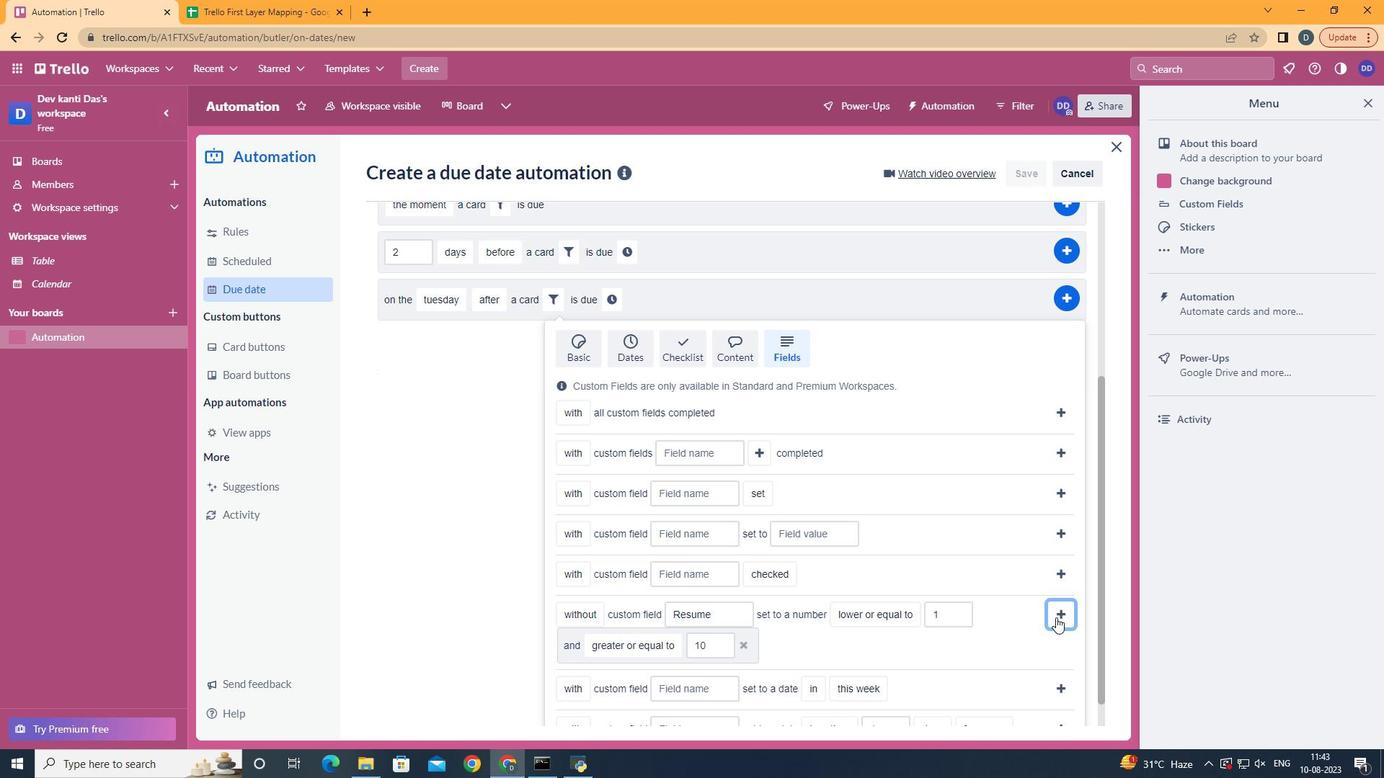
Action: Mouse moved to (450, 609)
Screenshot: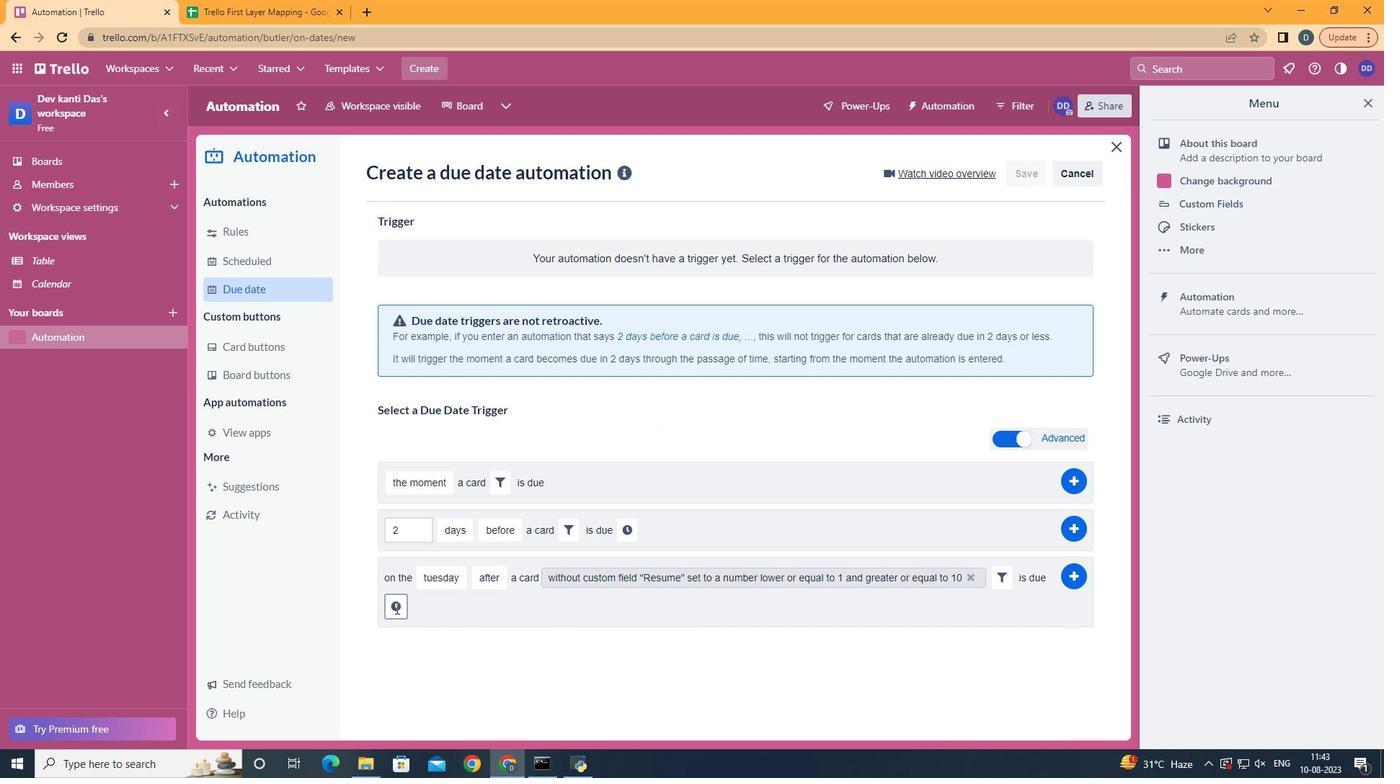 
Action: Mouse pressed left at (450, 609)
Screenshot: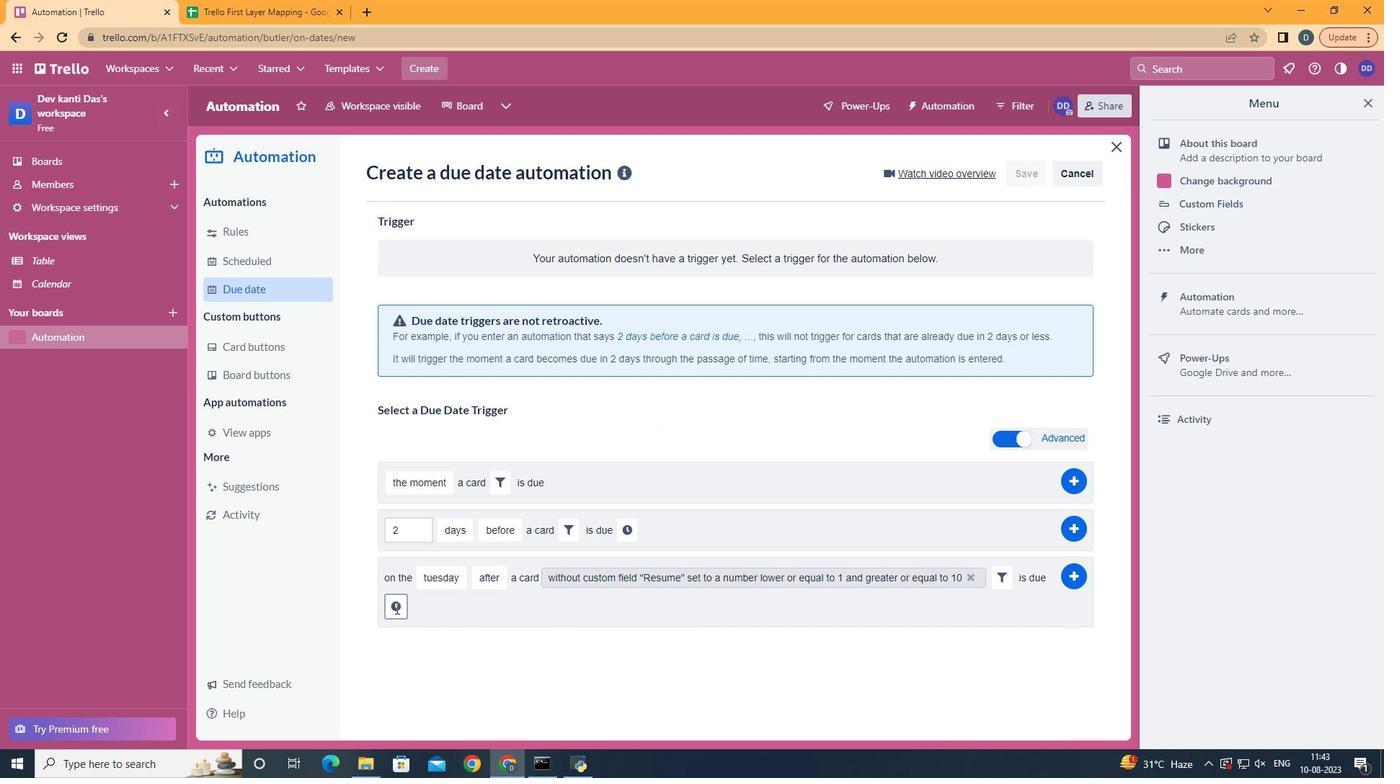
Action: Mouse moved to (532, 610)
Screenshot: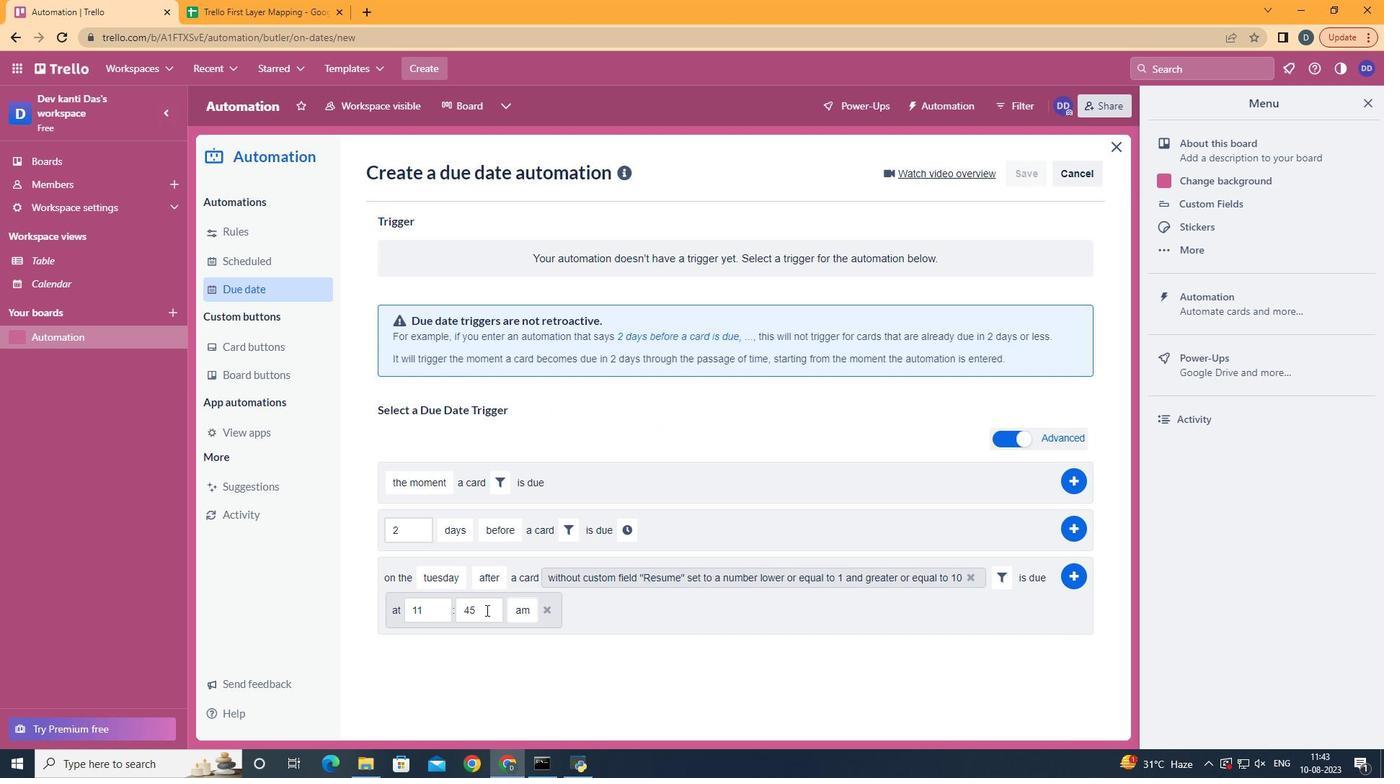 
Action: Mouse pressed left at (532, 610)
Screenshot: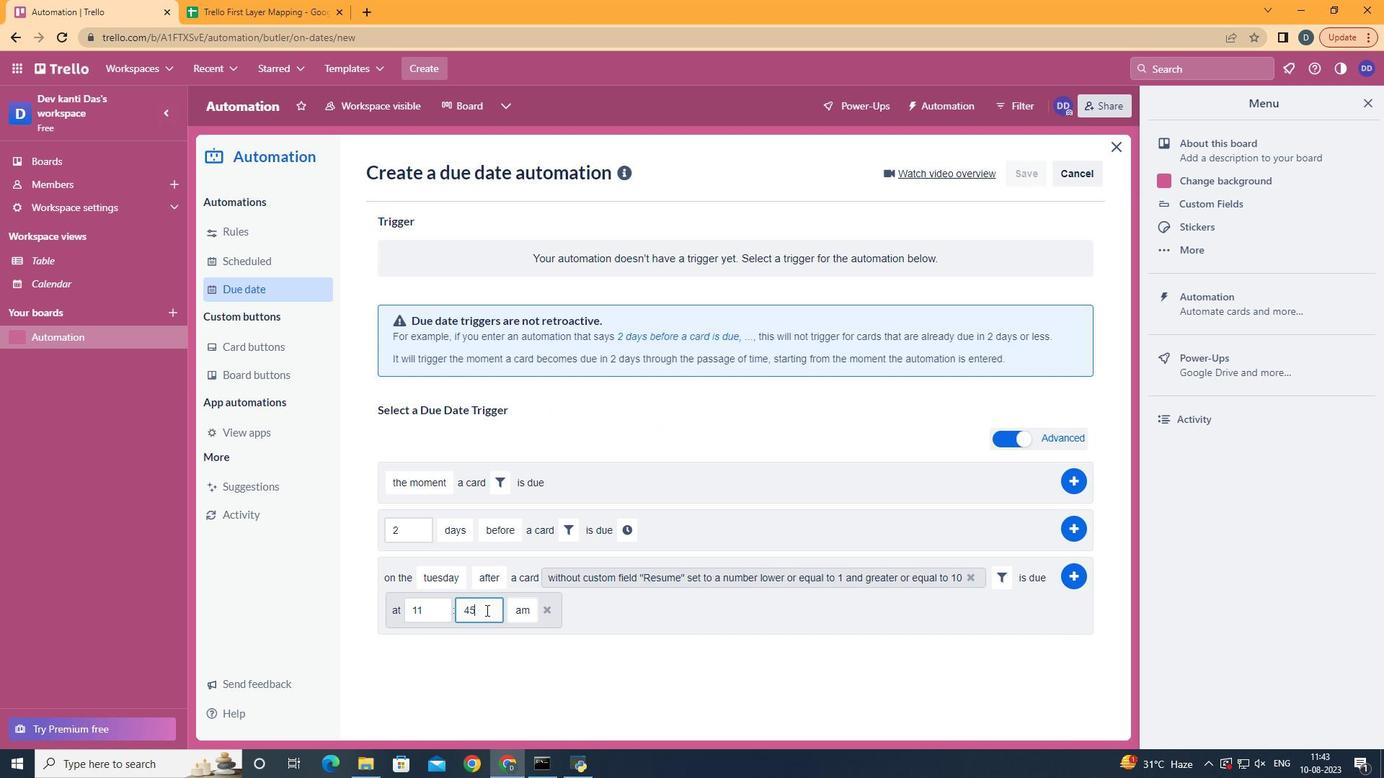 
Action: Key pressed <Key.backspace><Key.backspace>00
Screenshot: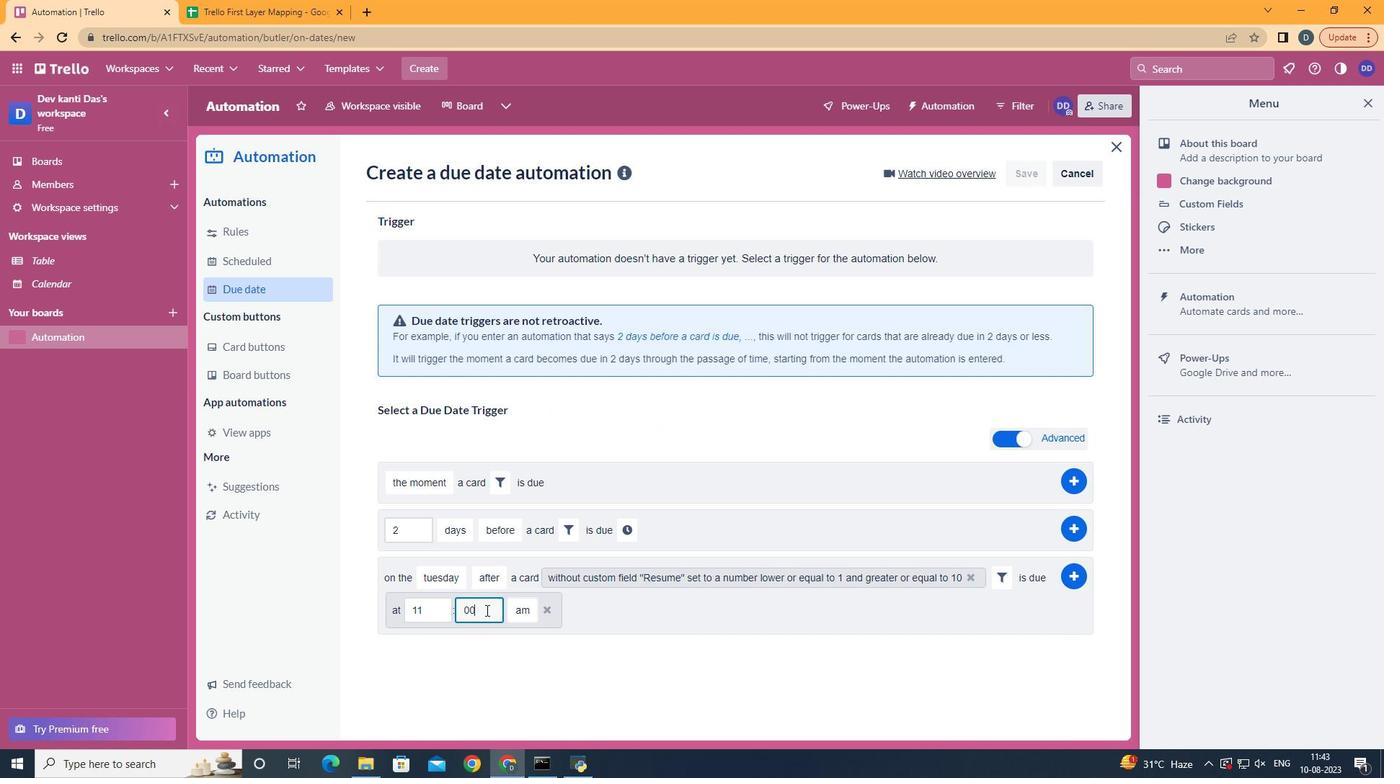 
Action: Mouse moved to (1065, 581)
Screenshot: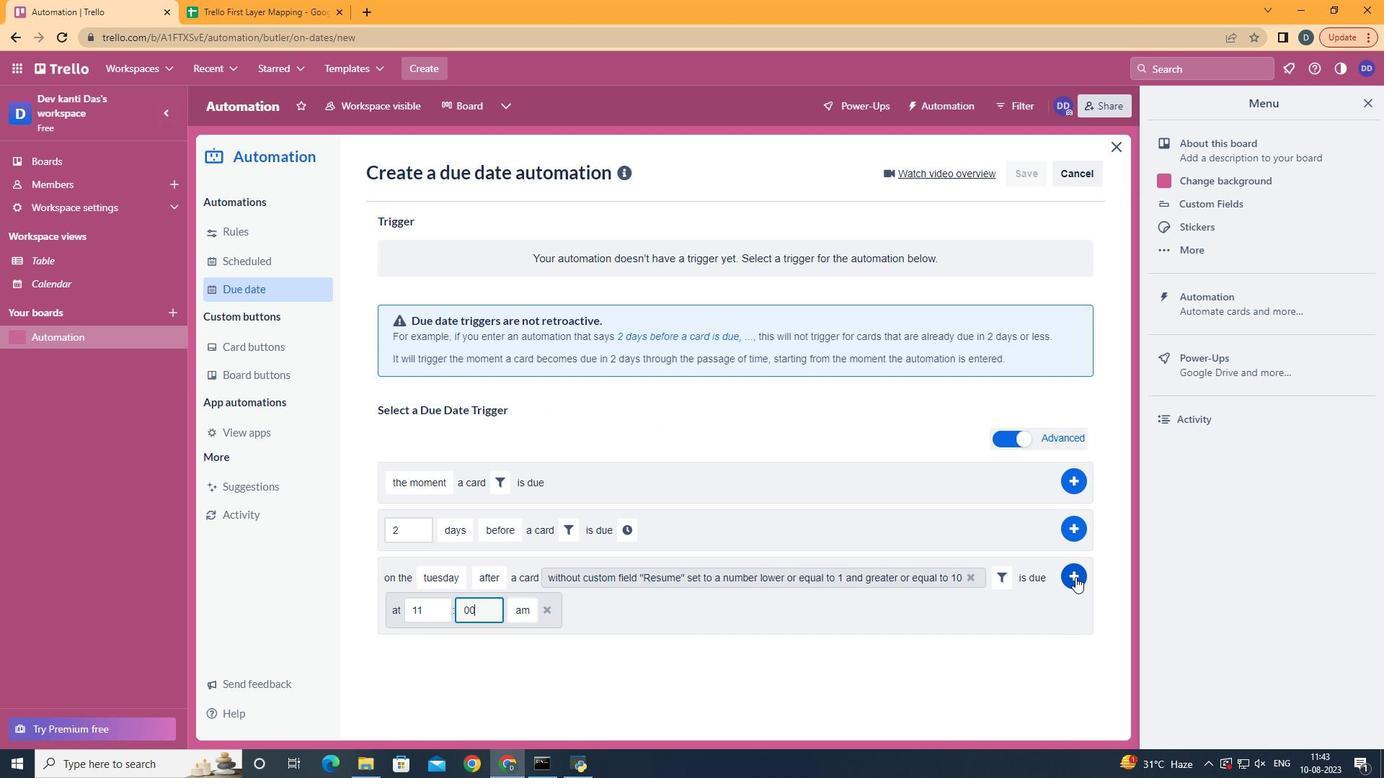 
Action: Mouse pressed left at (1065, 581)
Screenshot: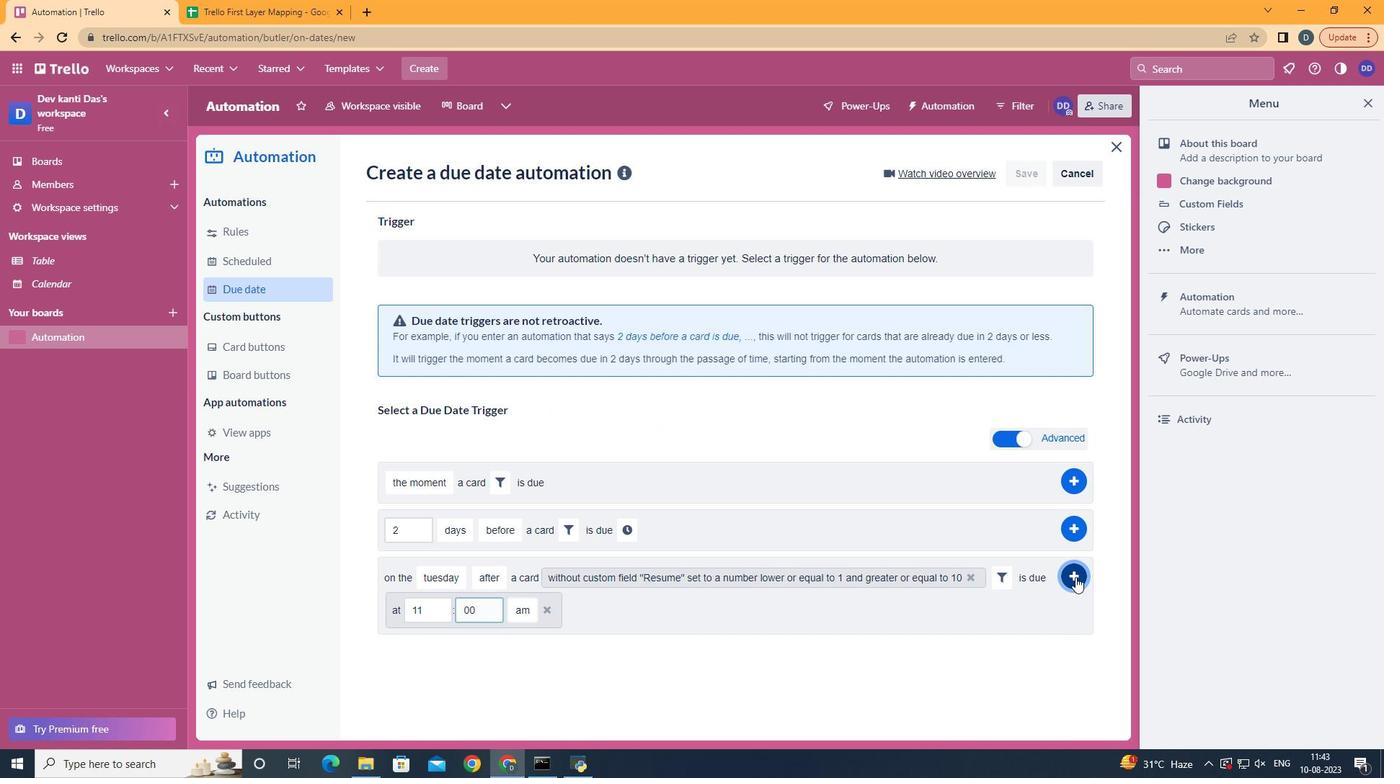 
Action: Mouse moved to (881, 376)
Screenshot: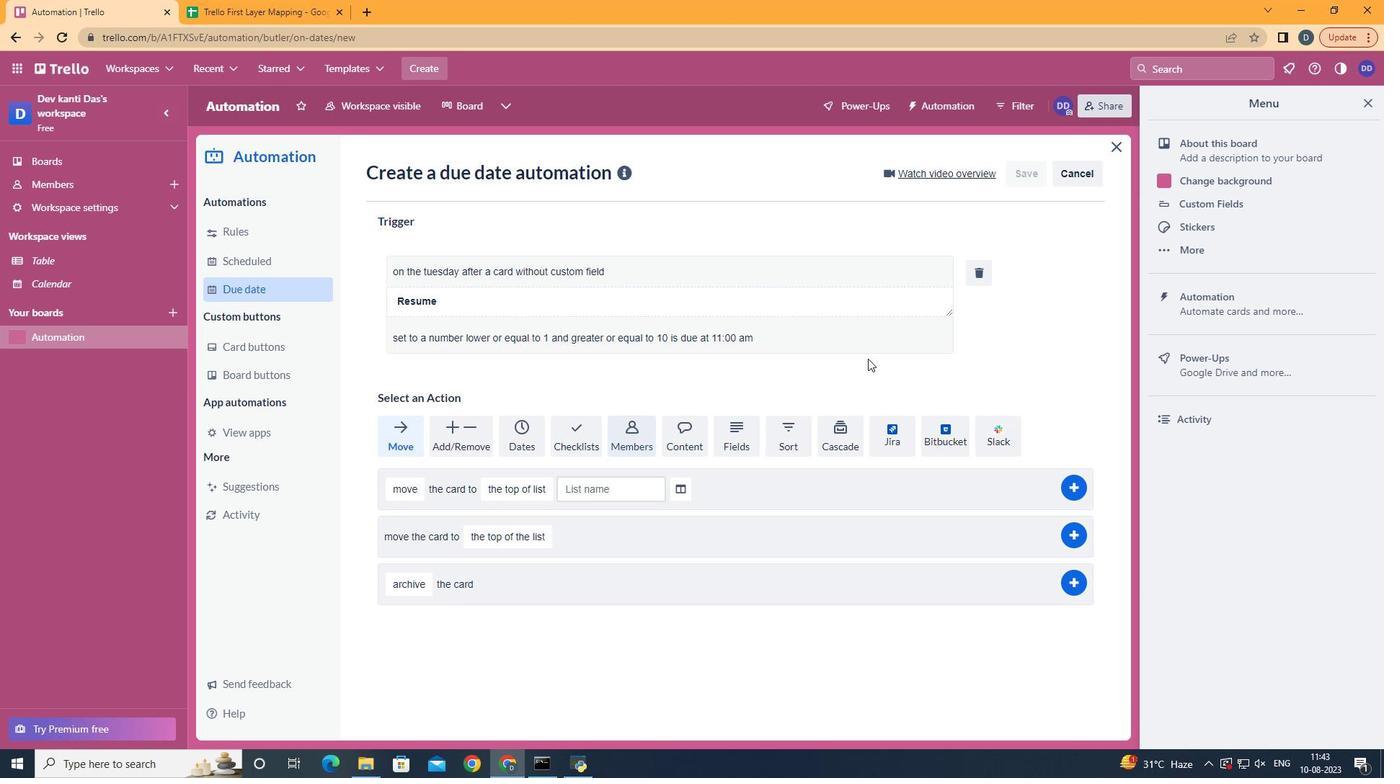 
